 Task: Assign Issue Issue0000000042 to Sprint Sprint0000000025 in Scrum Project Project0000000009 in Jira. Assign Issue Issue0000000043 to Sprint Sprint0000000026 in Scrum Project Project0000000009 in Jira. Assign Issue Issue0000000044 to Sprint Sprint0000000026 in Scrum Project Project0000000009 in Jira. Assign Issue Issue0000000045 to Sprint Sprint0000000027 in Scrum Project Project0000000009 in Jira. Assign Issue Issue0000000046 to Sprint Sprint0000000028 in Scrum Project Project0000000010 in Jira
Action: Mouse moved to (528, 318)
Screenshot: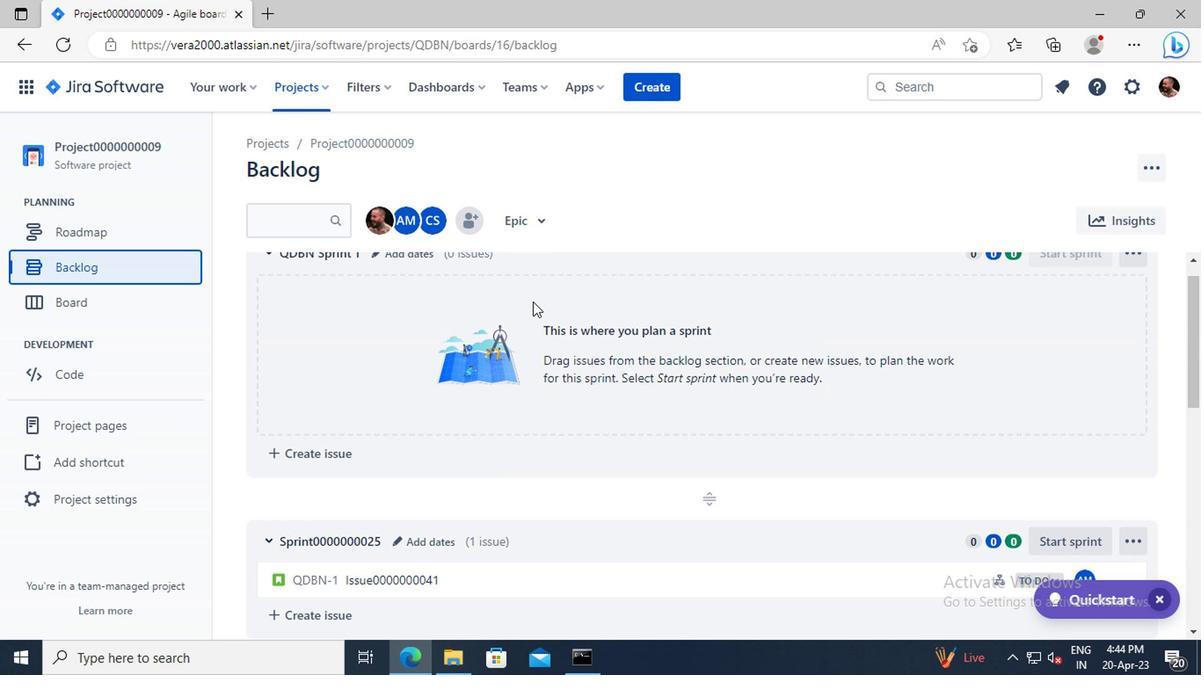 
Action: Mouse scrolled (528, 317) with delta (0, 0)
Screenshot: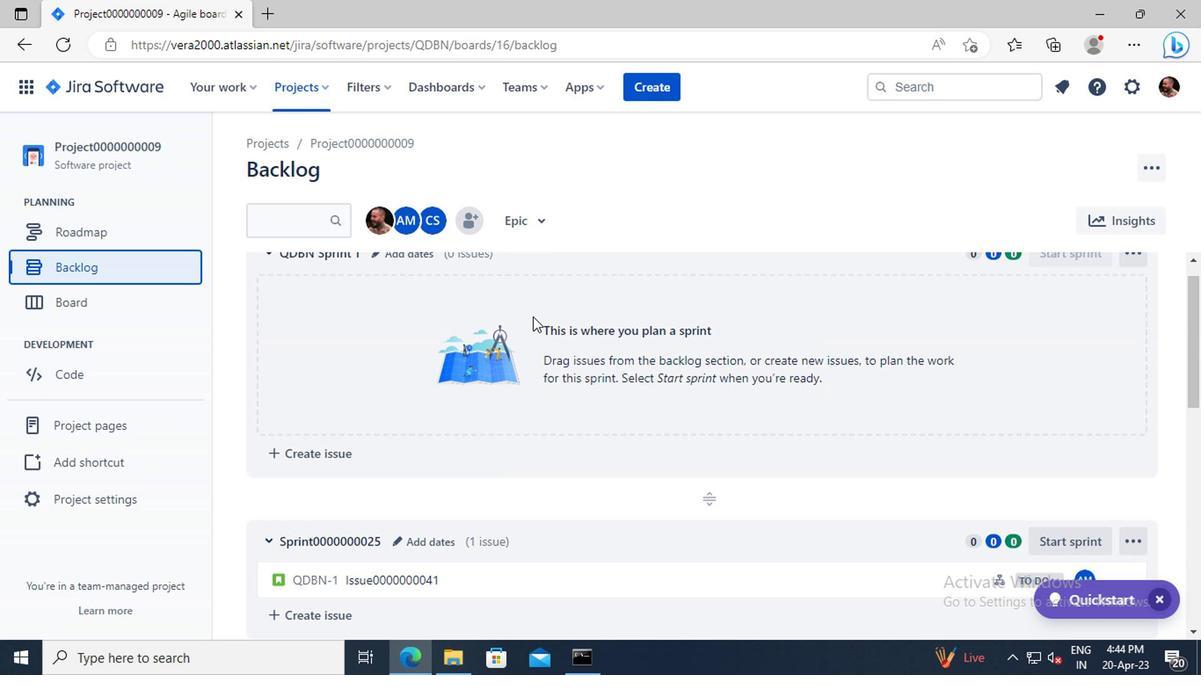 
Action: Mouse scrolled (528, 317) with delta (0, 0)
Screenshot: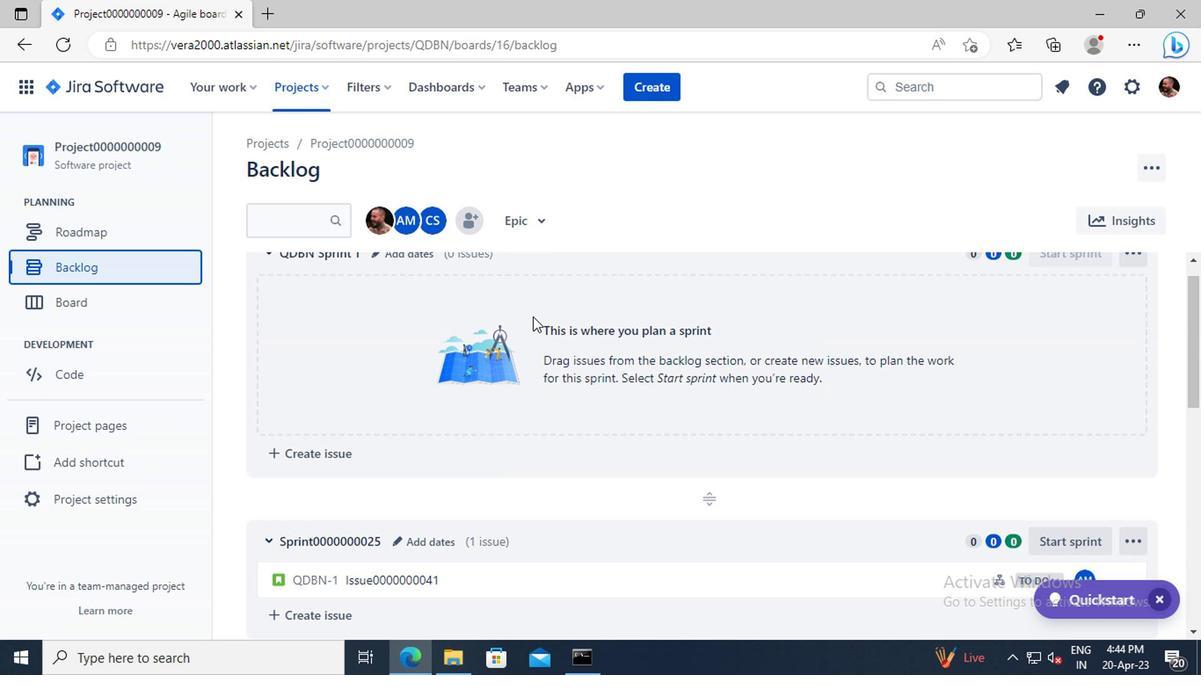 
Action: Mouse scrolled (528, 317) with delta (0, 0)
Screenshot: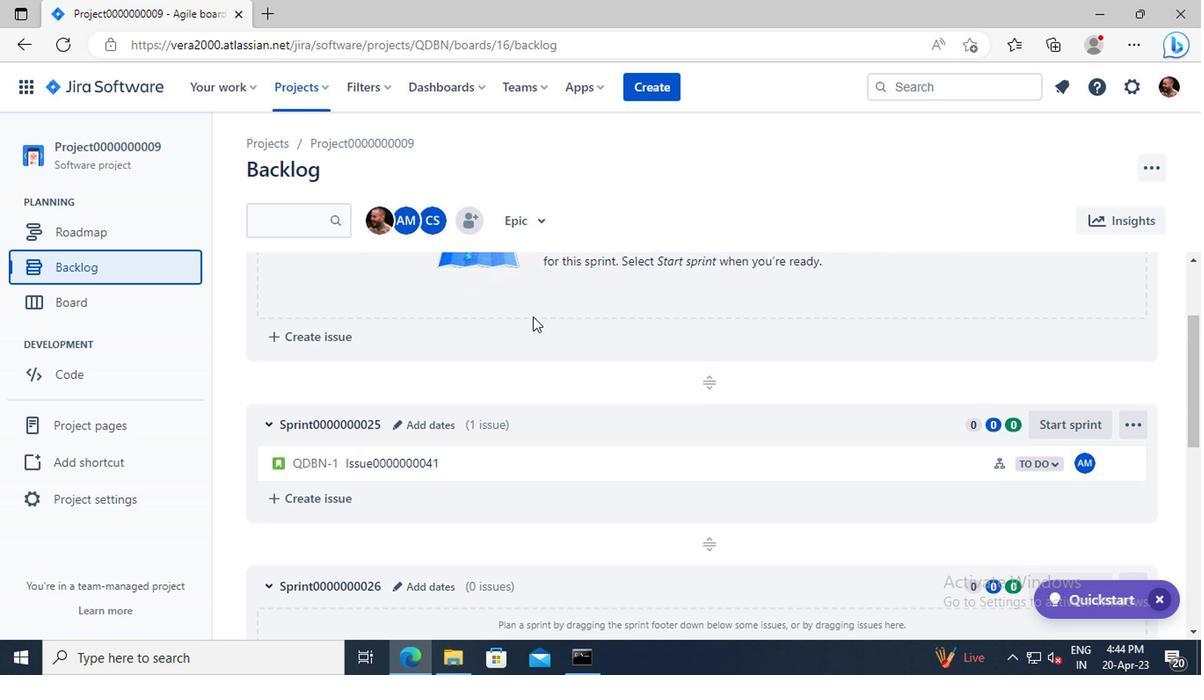 
Action: Mouse scrolled (528, 317) with delta (0, 0)
Screenshot: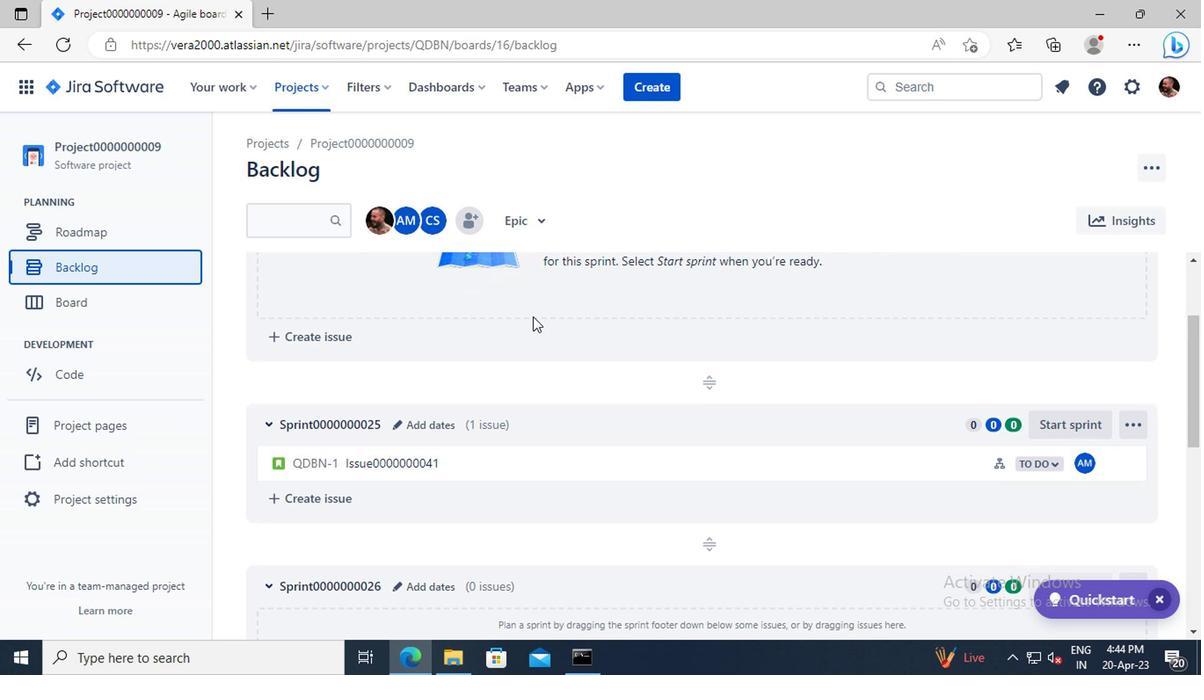 
Action: Mouse scrolled (528, 317) with delta (0, 0)
Screenshot: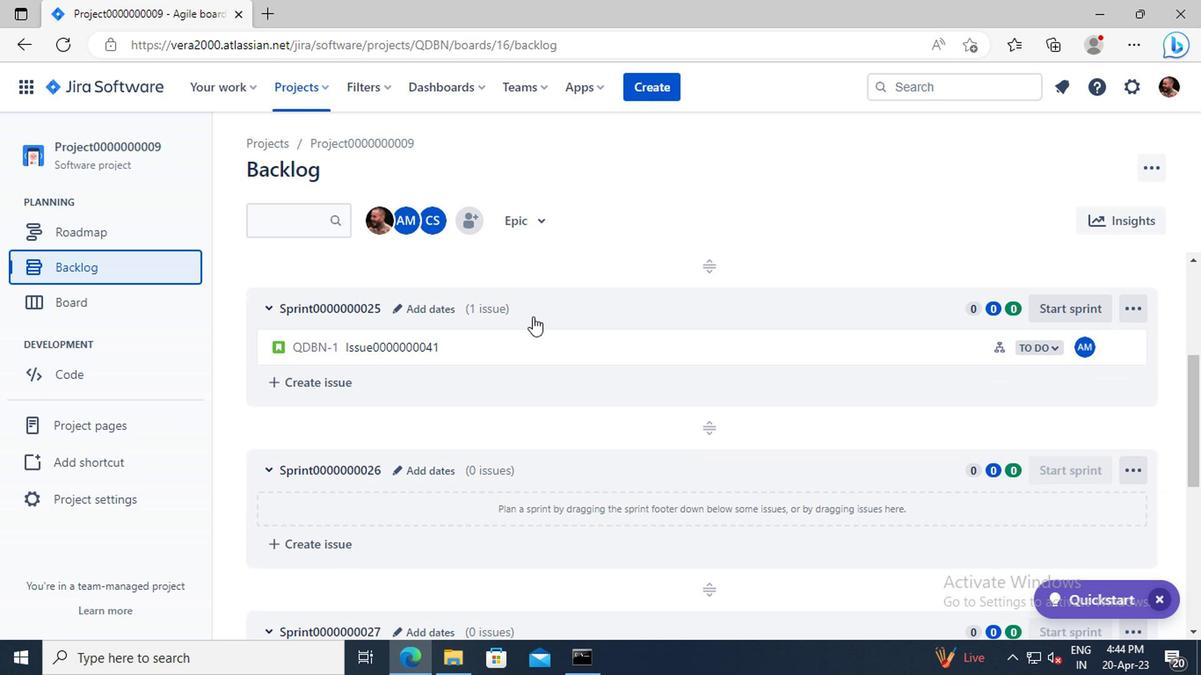 
Action: Mouse scrolled (528, 317) with delta (0, 0)
Screenshot: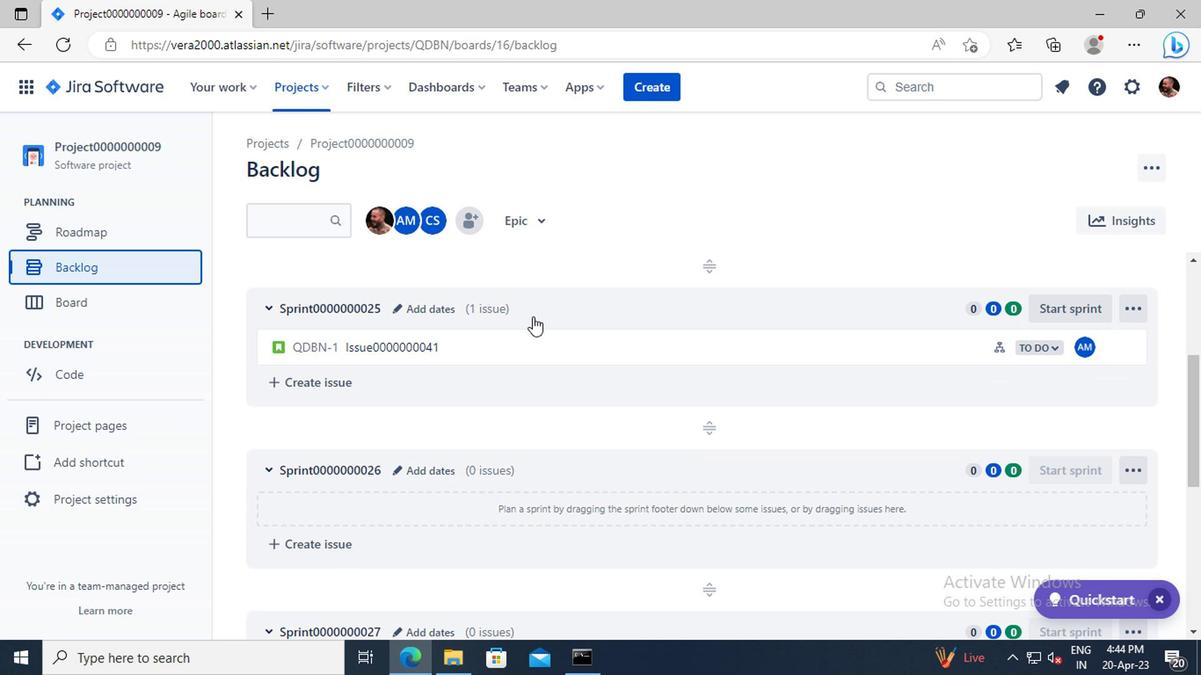 
Action: Mouse scrolled (528, 317) with delta (0, 0)
Screenshot: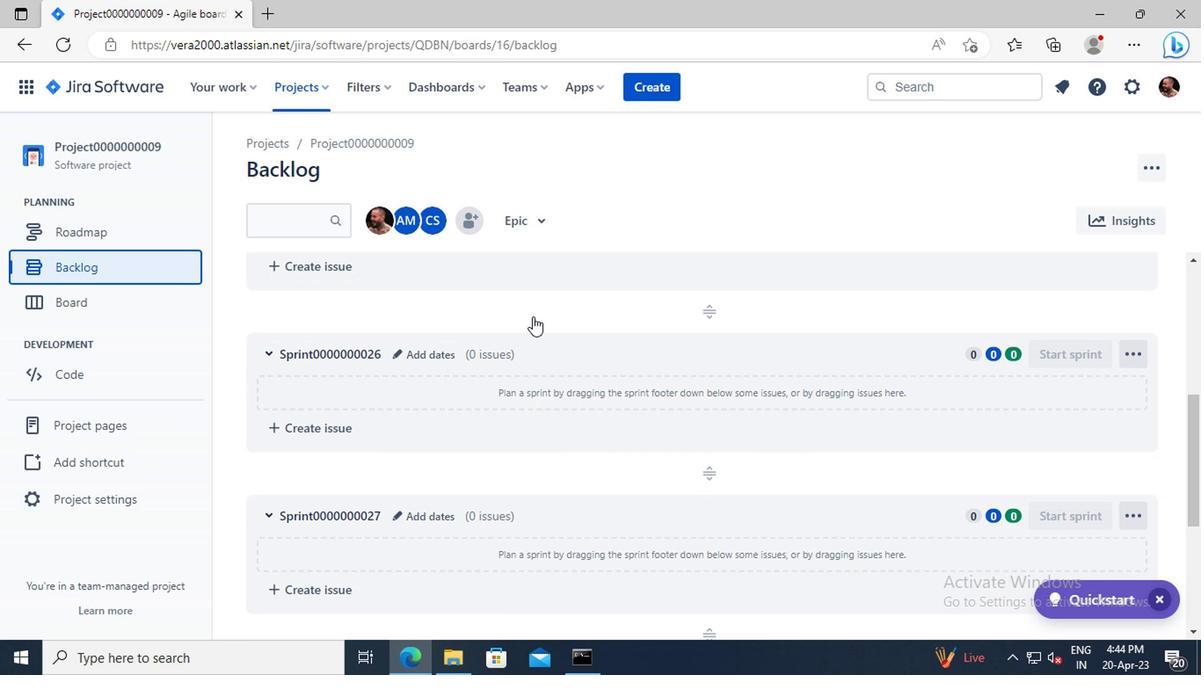 
Action: Mouse scrolled (528, 317) with delta (0, 0)
Screenshot: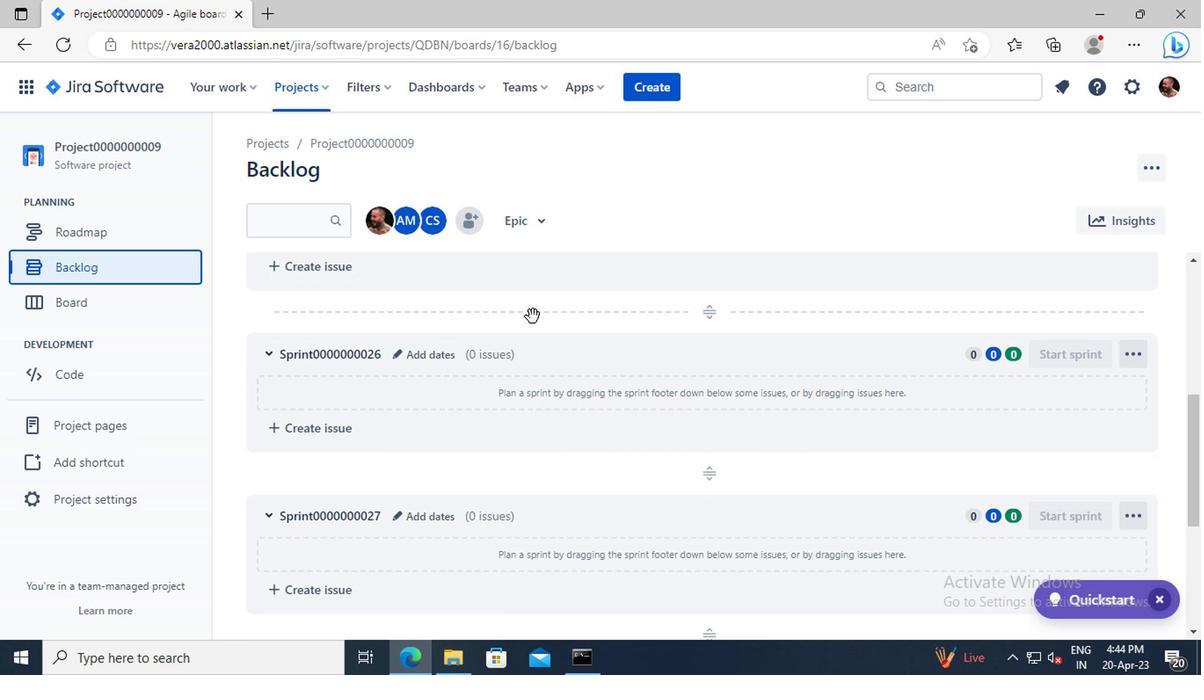 
Action: Mouse scrolled (528, 317) with delta (0, 0)
Screenshot: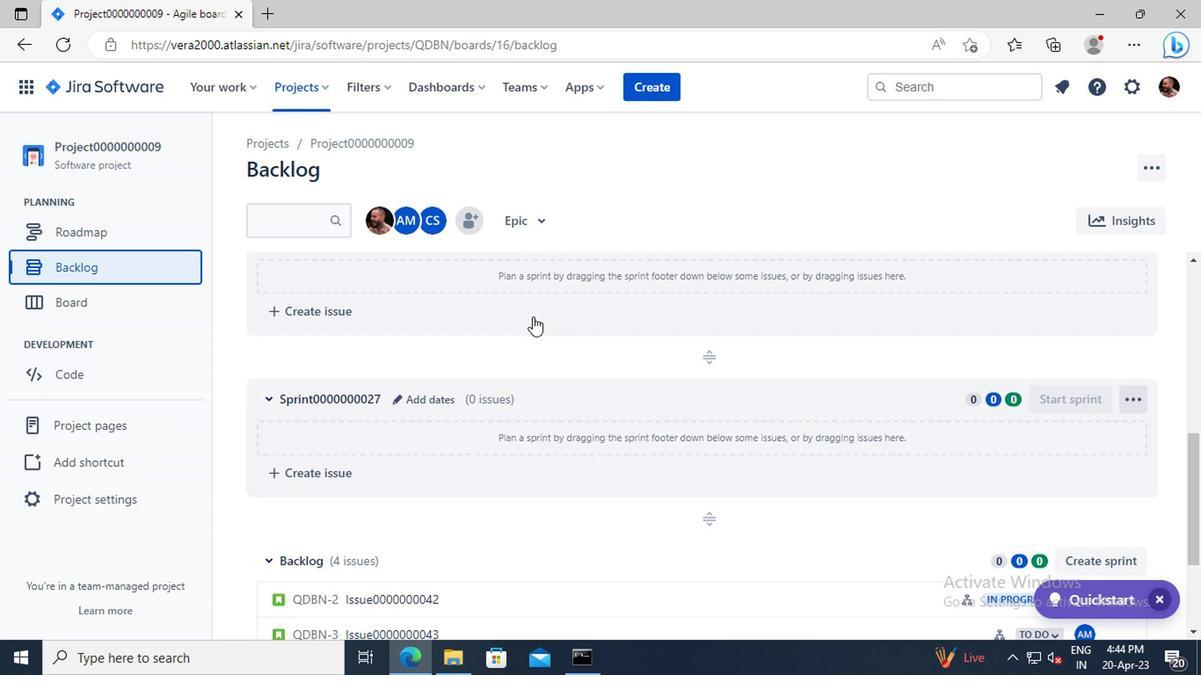 
Action: Mouse scrolled (528, 317) with delta (0, 0)
Screenshot: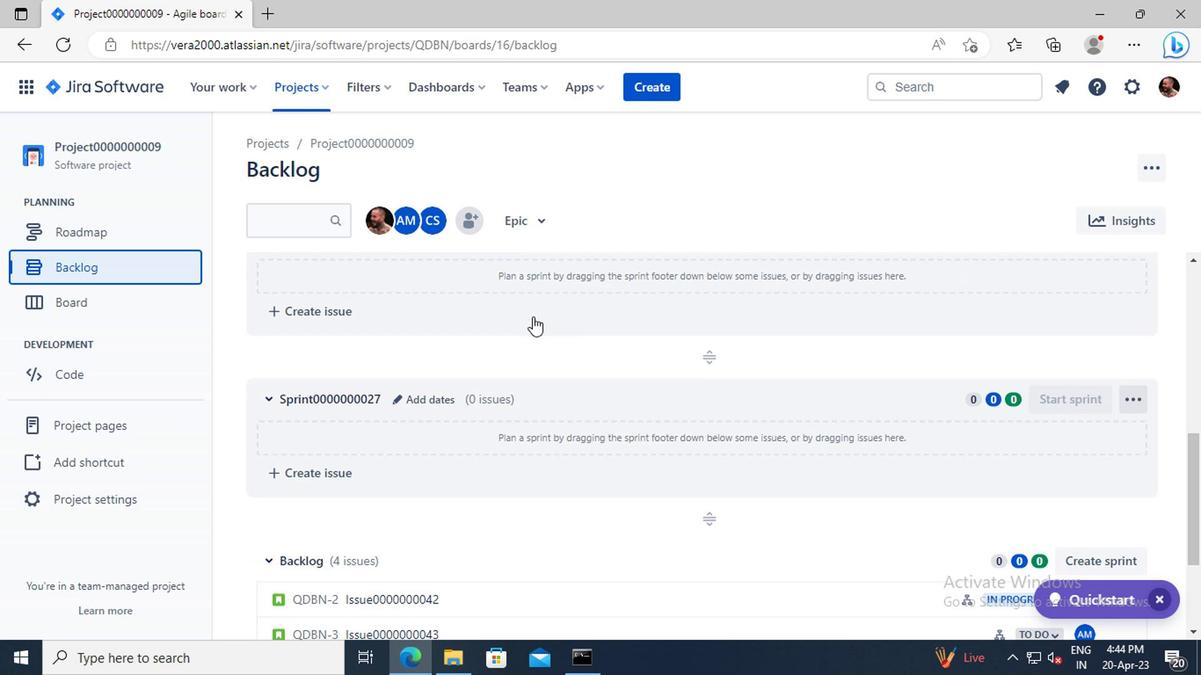 
Action: Mouse scrolled (528, 317) with delta (0, 0)
Screenshot: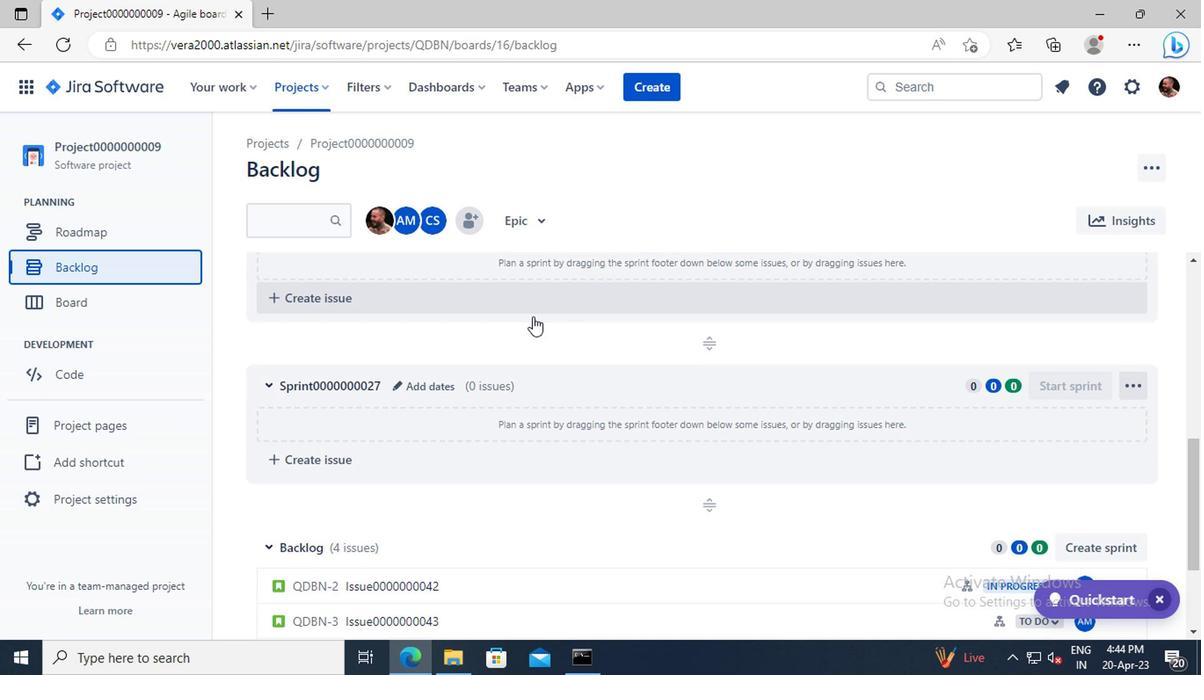 
Action: Mouse moved to (1107, 424)
Screenshot: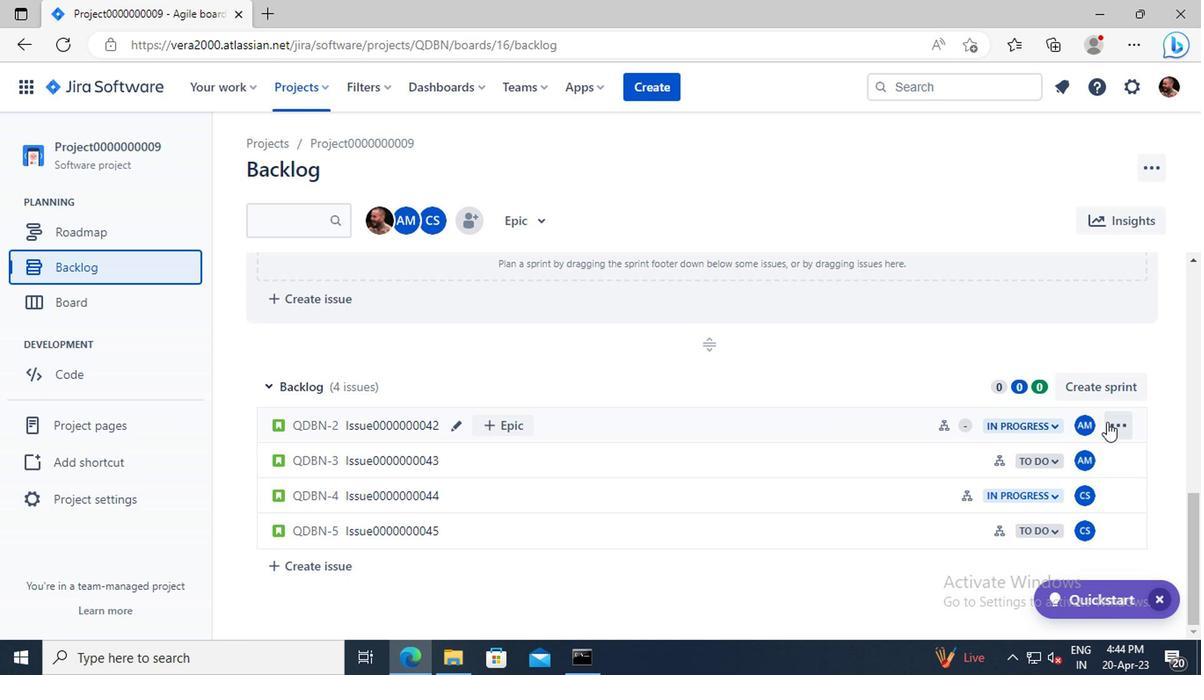 
Action: Mouse pressed left at (1107, 424)
Screenshot: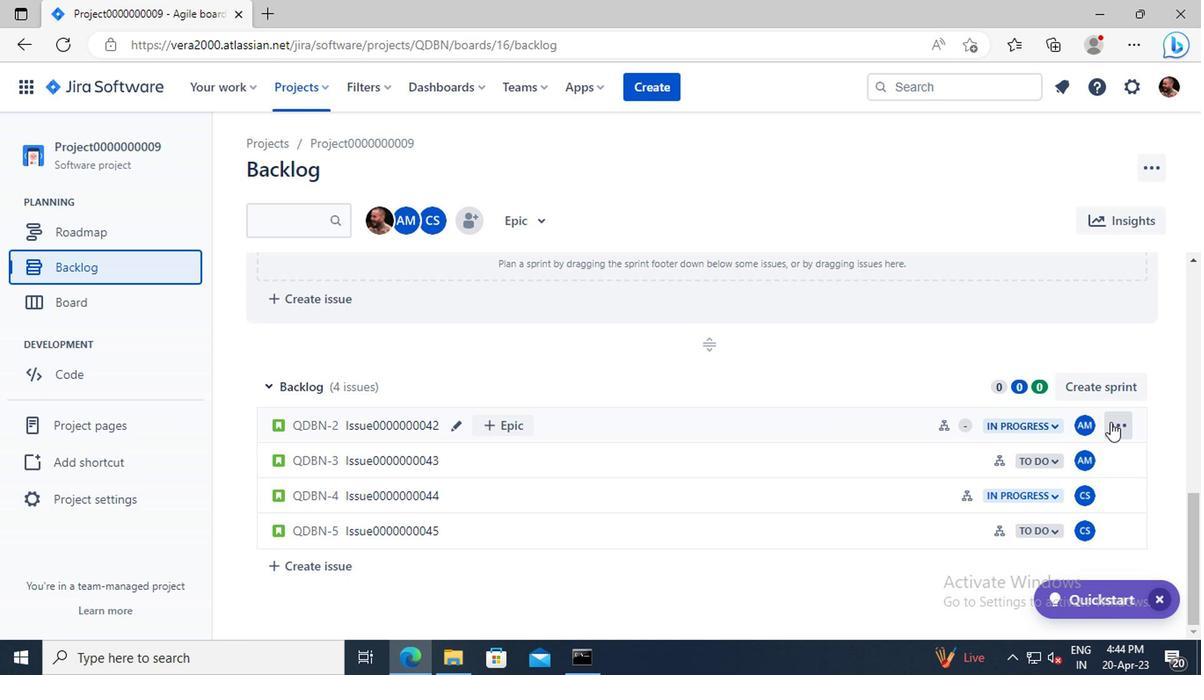 
Action: Mouse moved to (1070, 330)
Screenshot: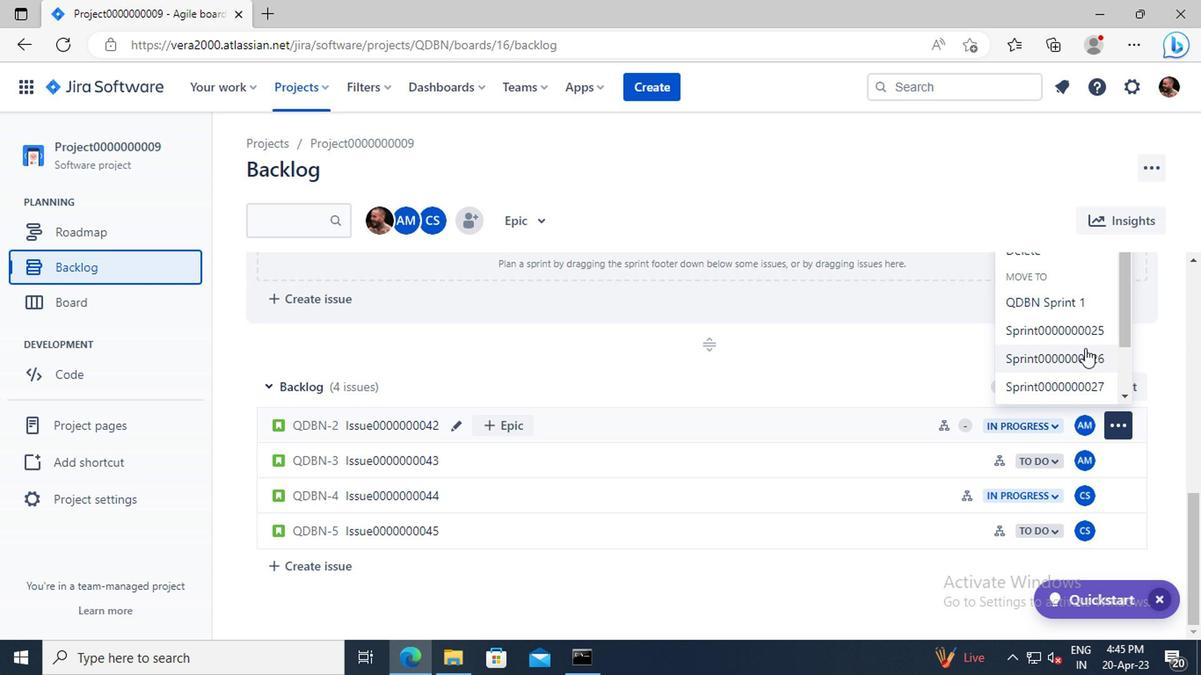 
Action: Mouse pressed left at (1070, 330)
Screenshot: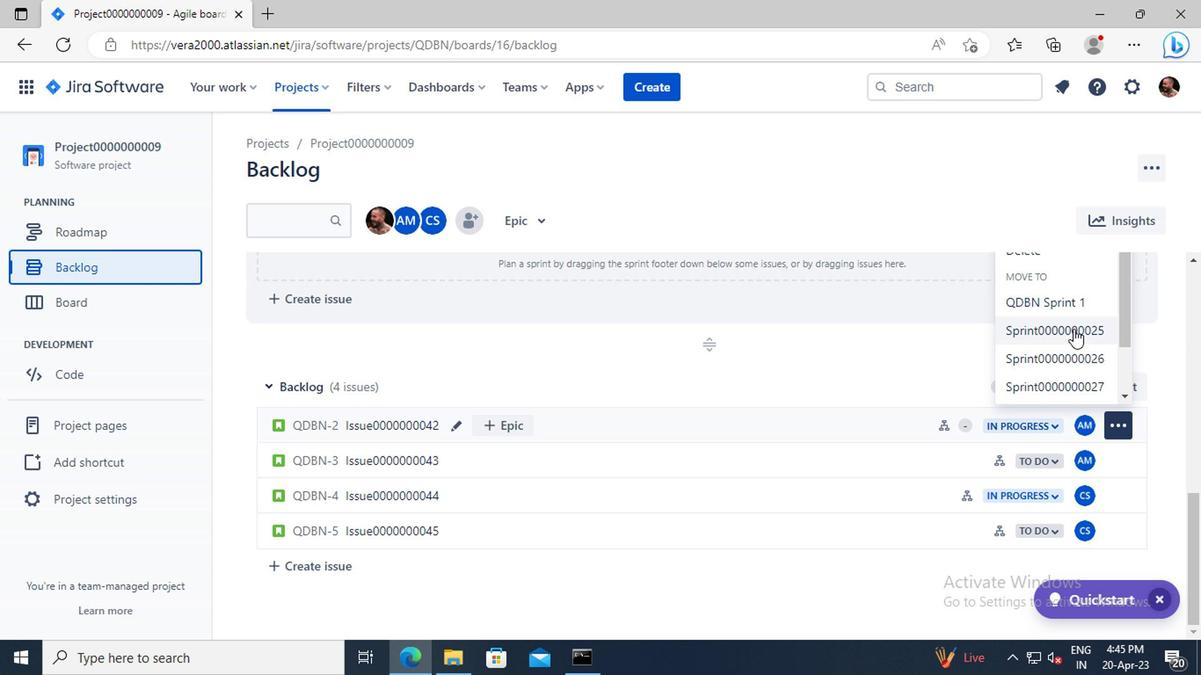 
Action: Mouse moved to (1120, 462)
Screenshot: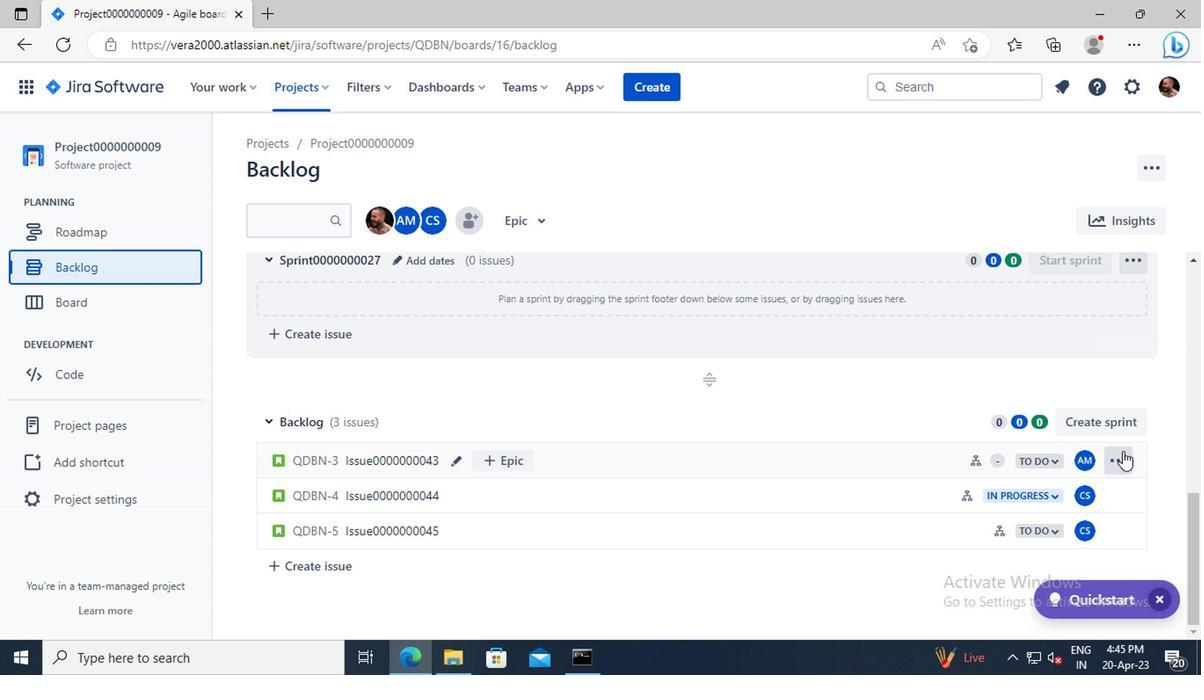 
Action: Mouse pressed left at (1120, 462)
Screenshot: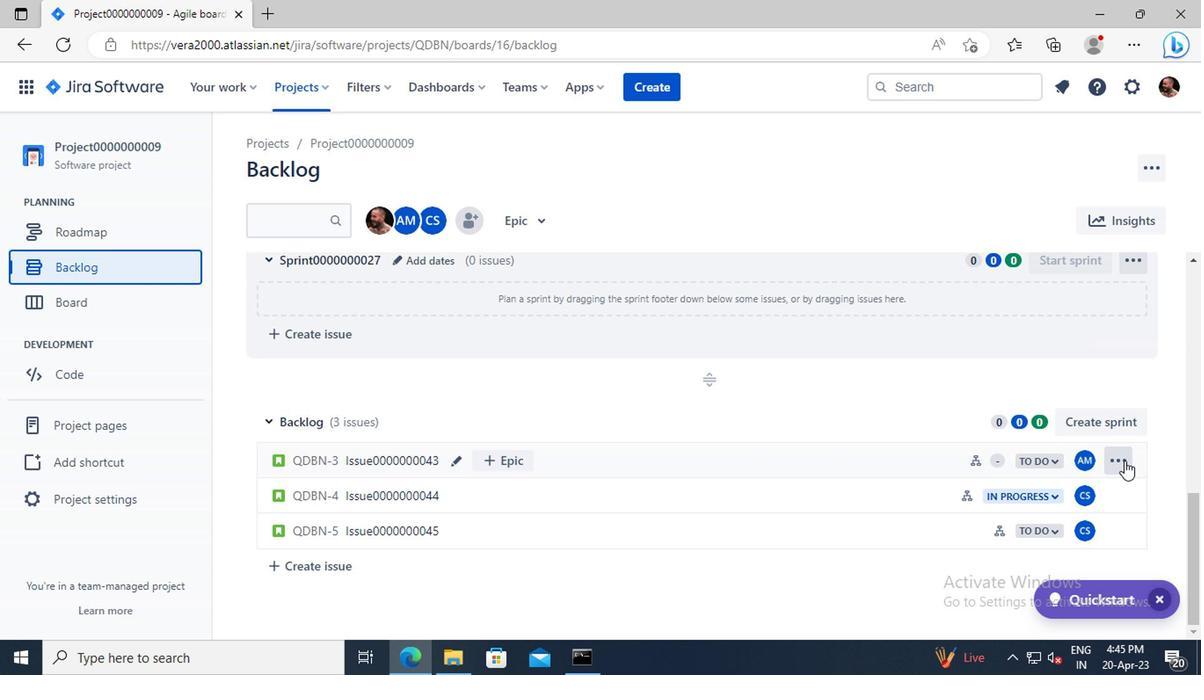
Action: Mouse moved to (1063, 395)
Screenshot: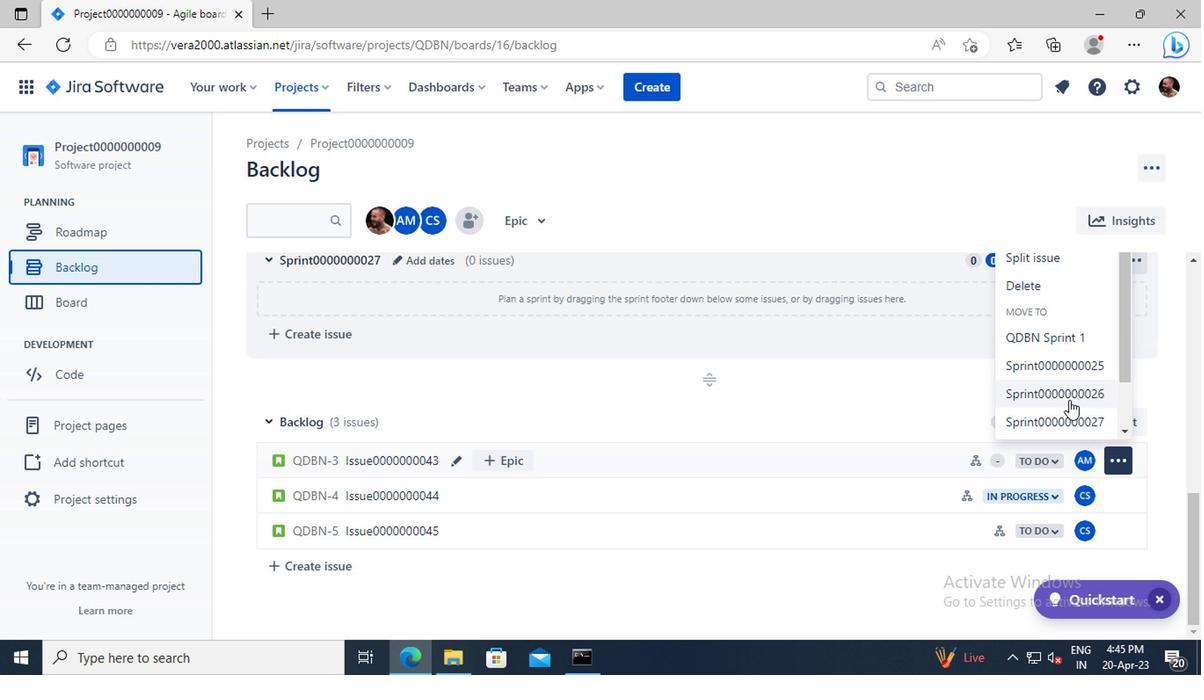 
Action: Mouse pressed left at (1063, 395)
Screenshot: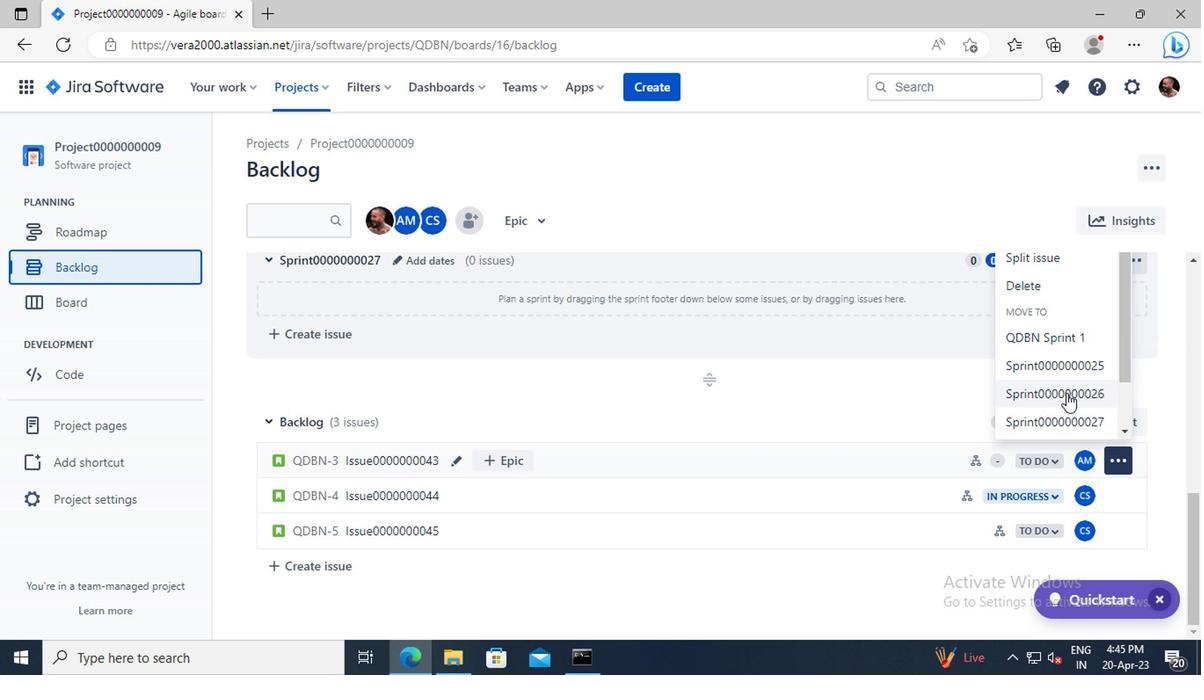 
Action: Mouse moved to (1117, 489)
Screenshot: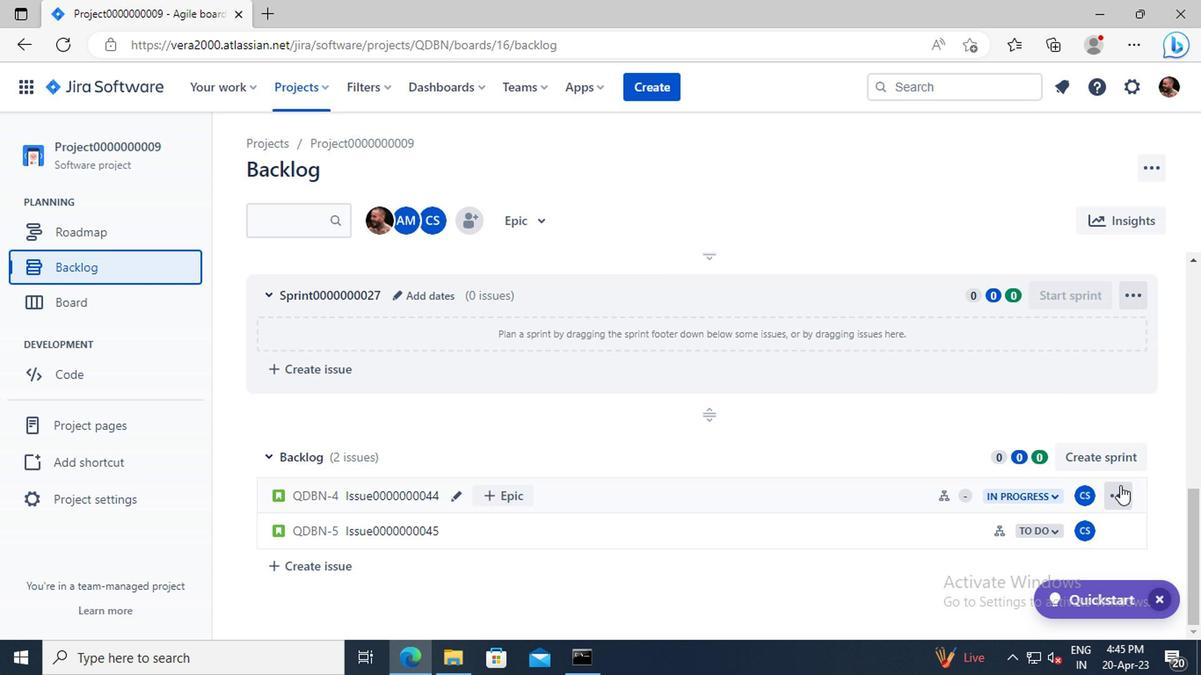 
Action: Mouse pressed left at (1117, 489)
Screenshot: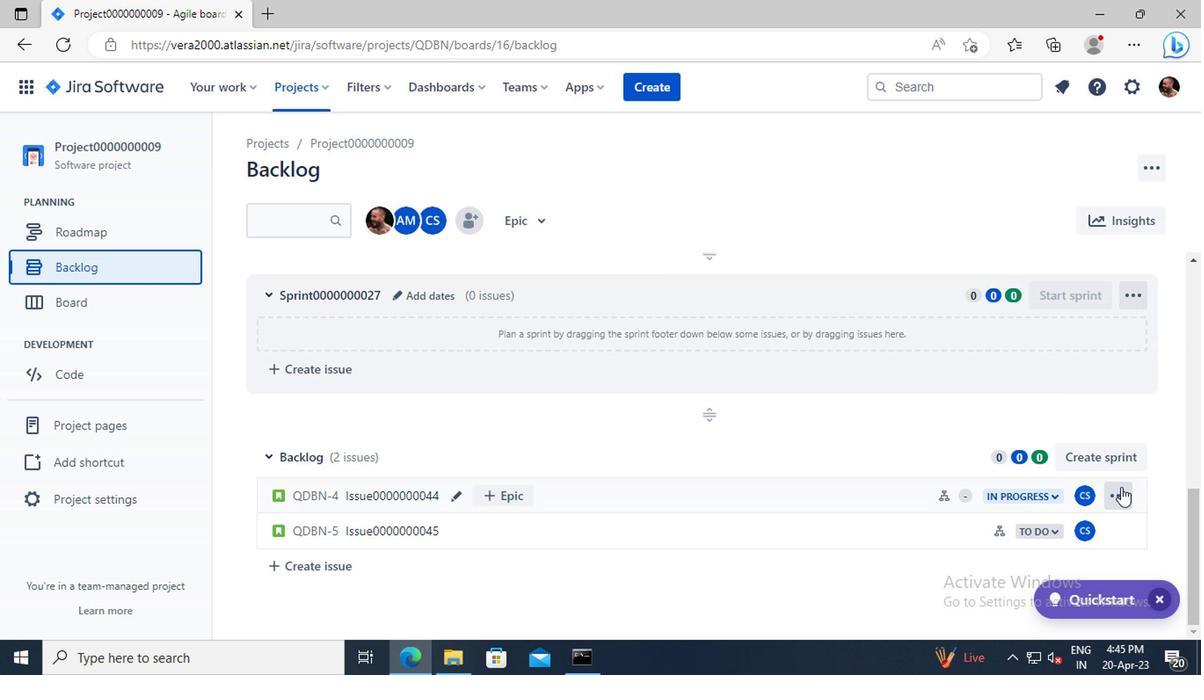
Action: Mouse moved to (1079, 428)
Screenshot: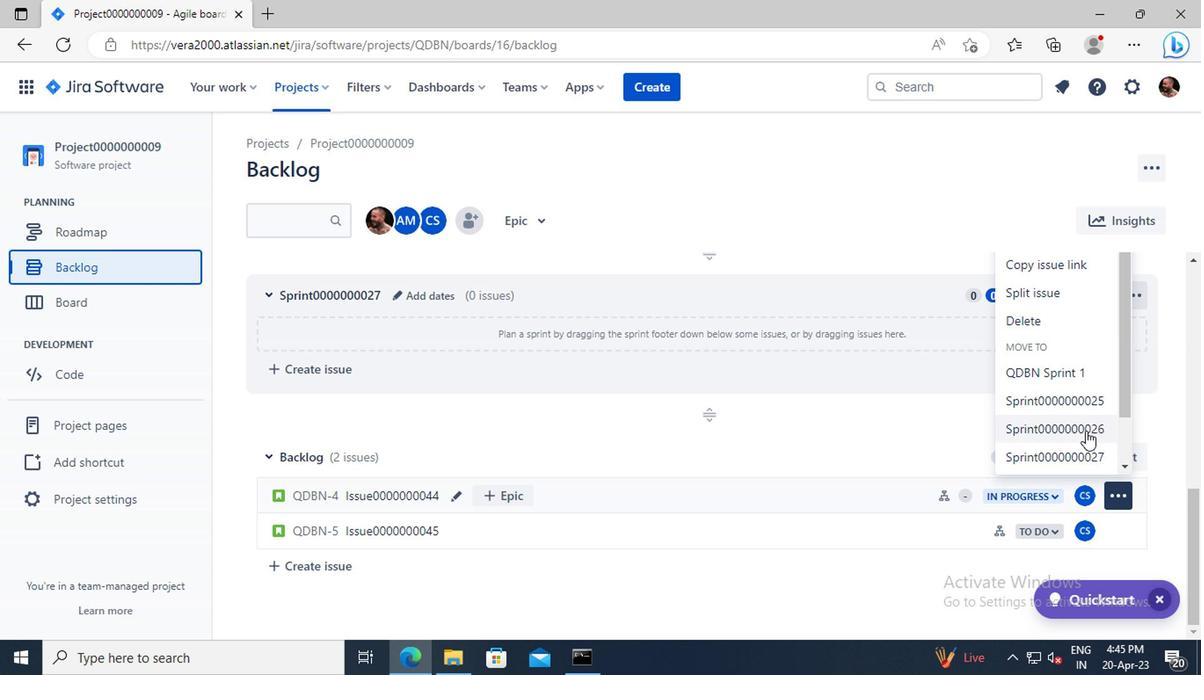 
Action: Mouse pressed left at (1079, 428)
Screenshot: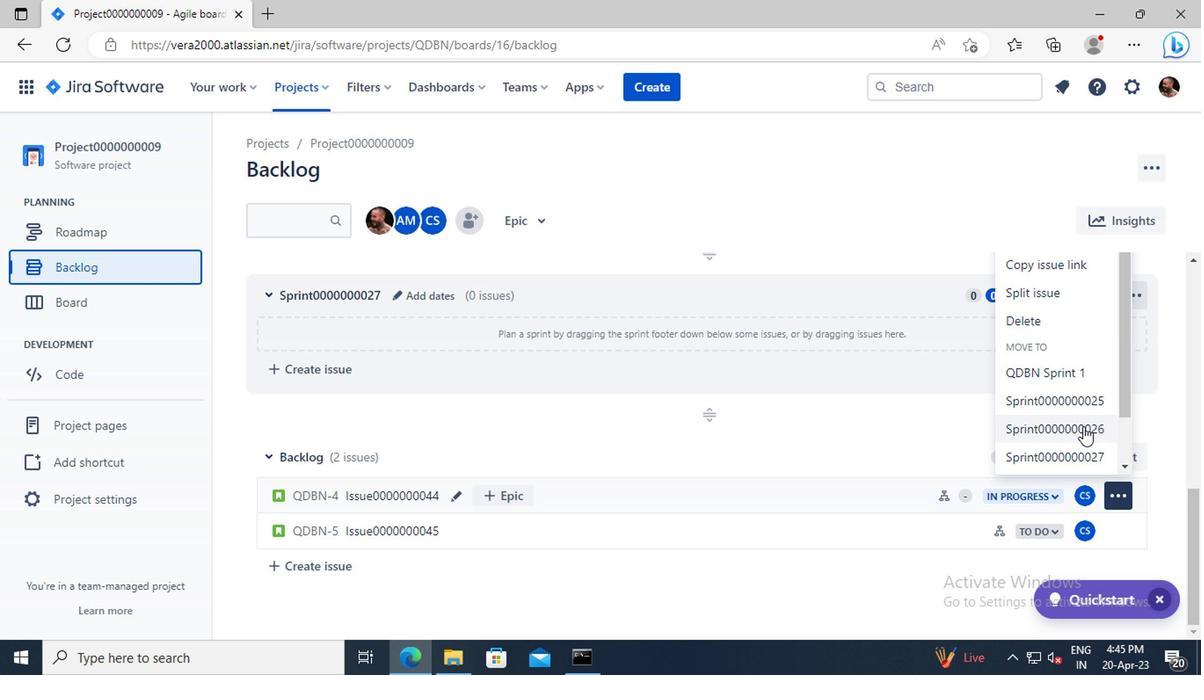 
Action: Mouse moved to (1112, 531)
Screenshot: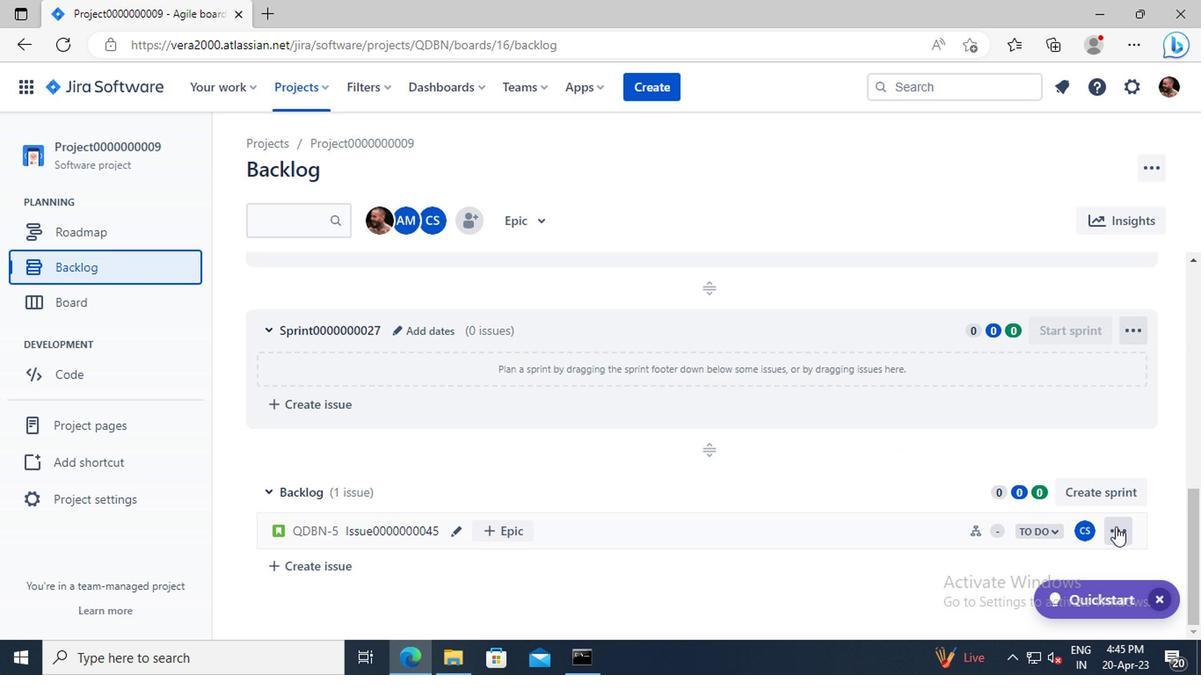 
Action: Mouse pressed left at (1112, 531)
Screenshot: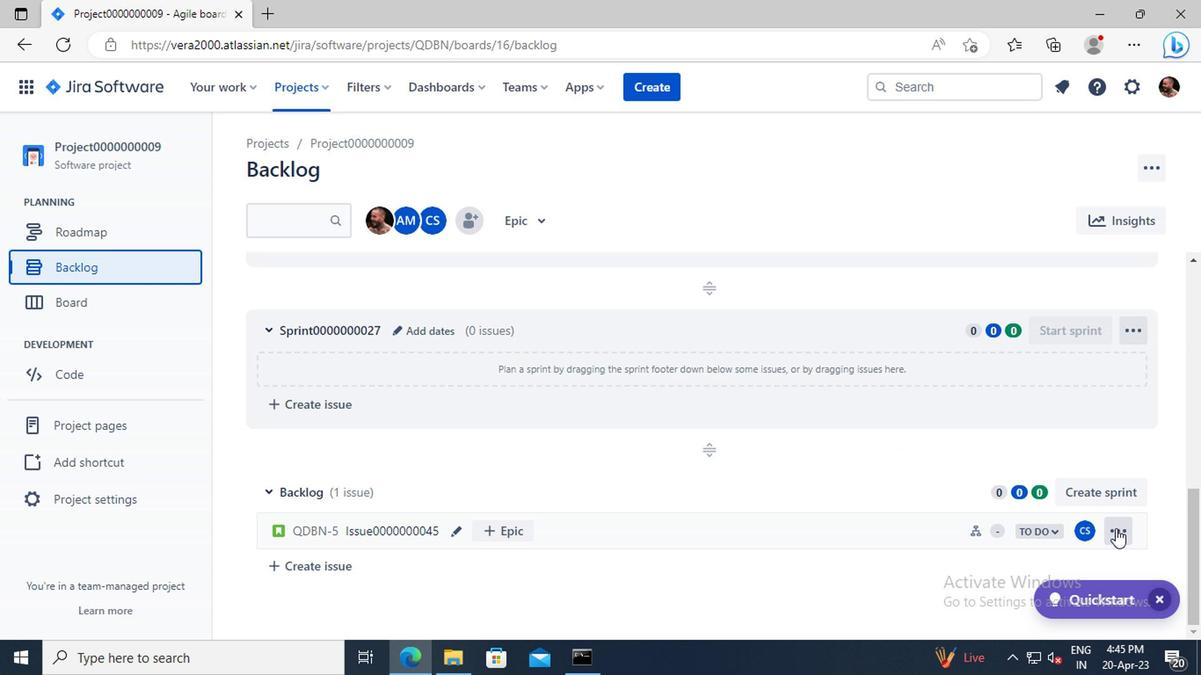 
Action: Mouse moved to (1044, 492)
Screenshot: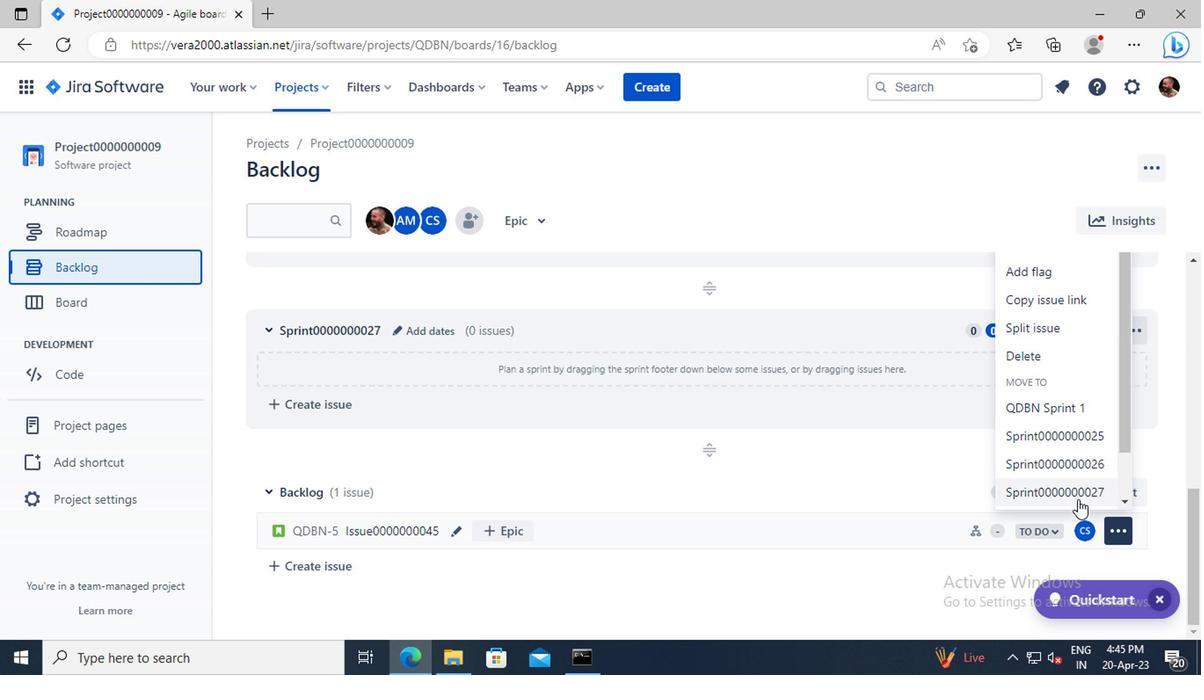 
Action: Mouse pressed left at (1044, 492)
Screenshot: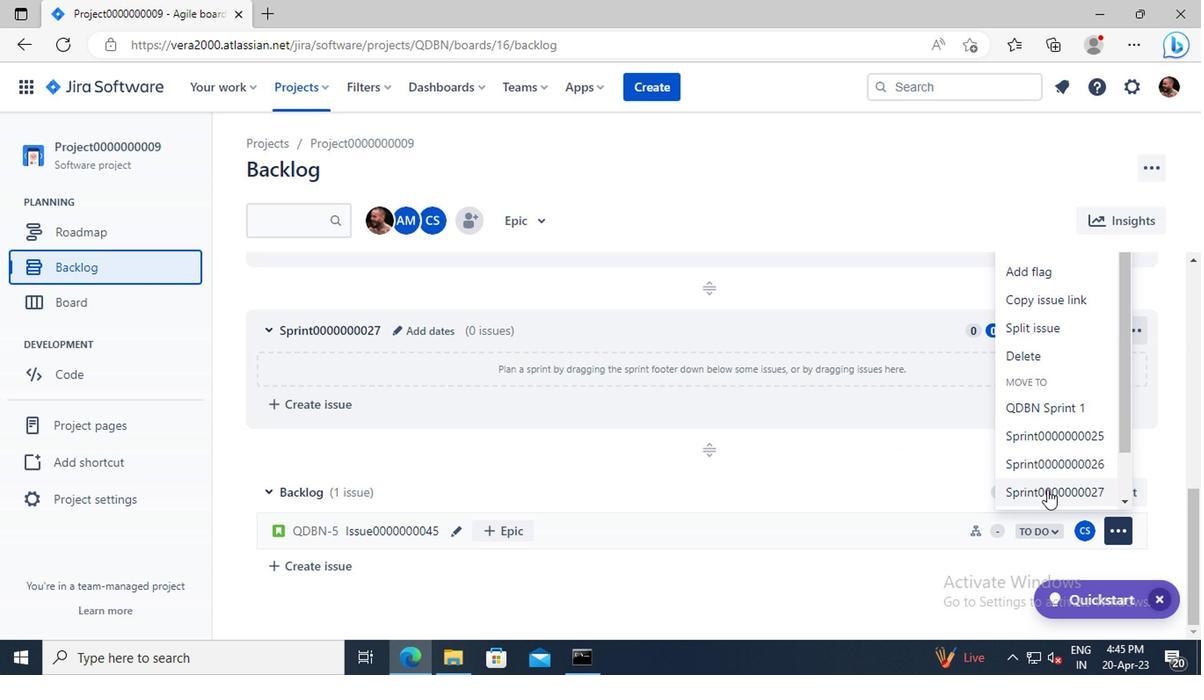 
Action: Mouse moved to (310, 91)
Screenshot: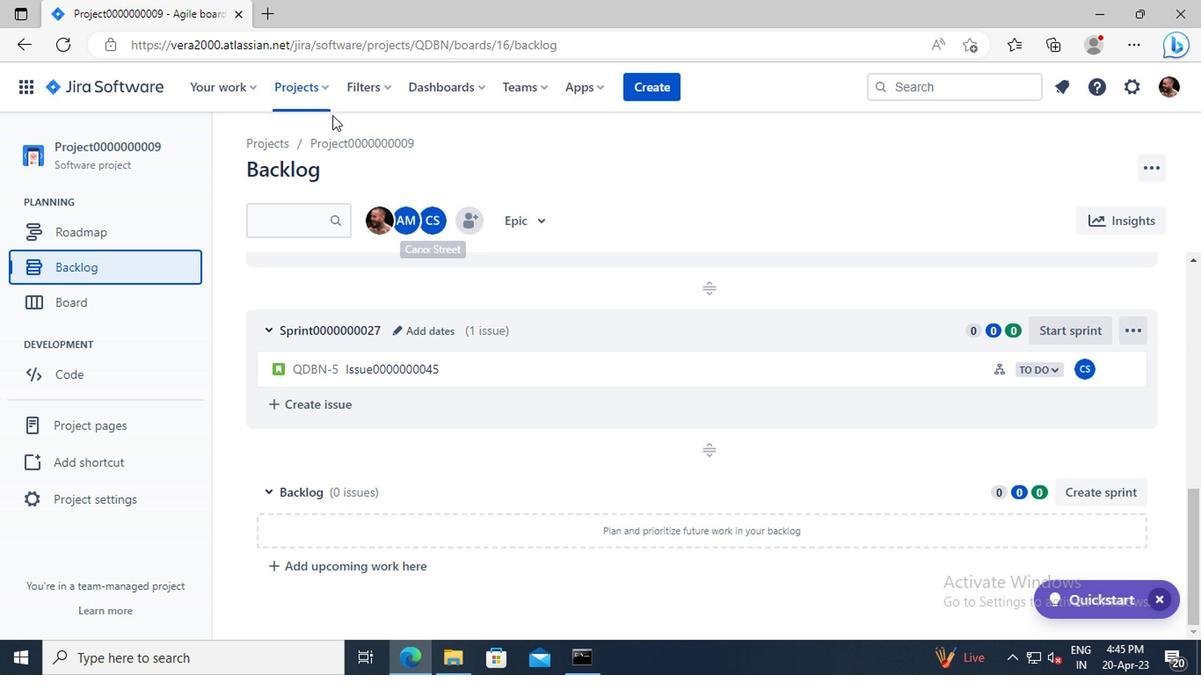 
Action: Mouse pressed left at (310, 91)
Screenshot: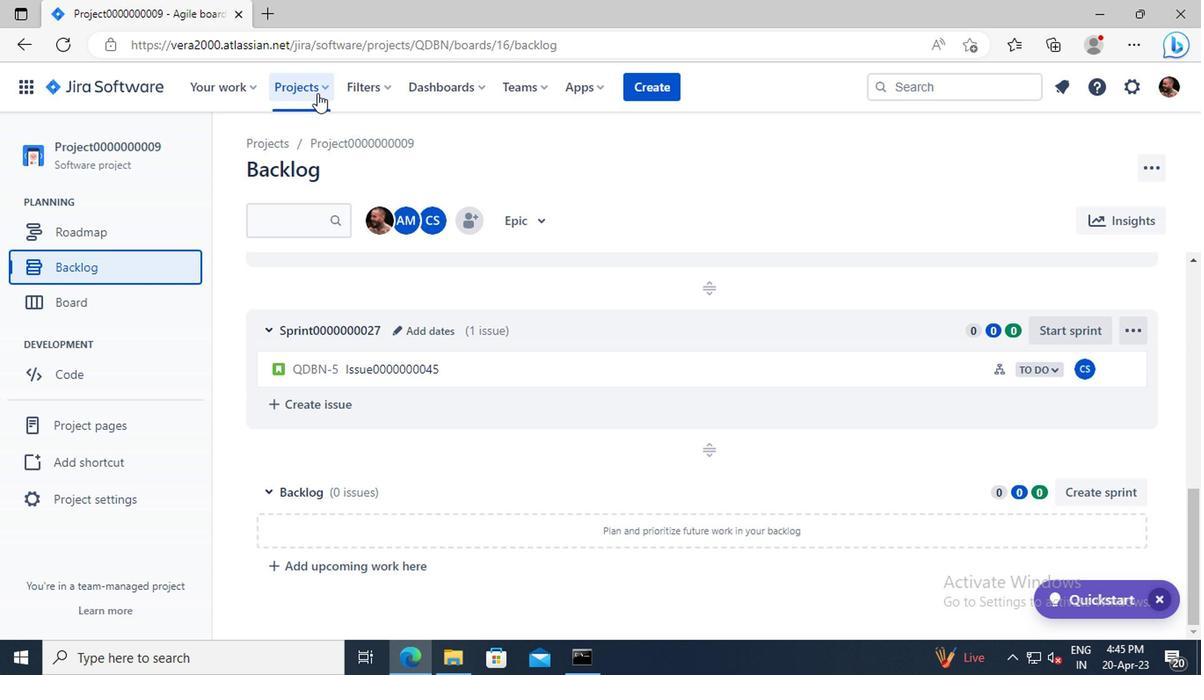 
Action: Mouse moved to (382, 208)
Screenshot: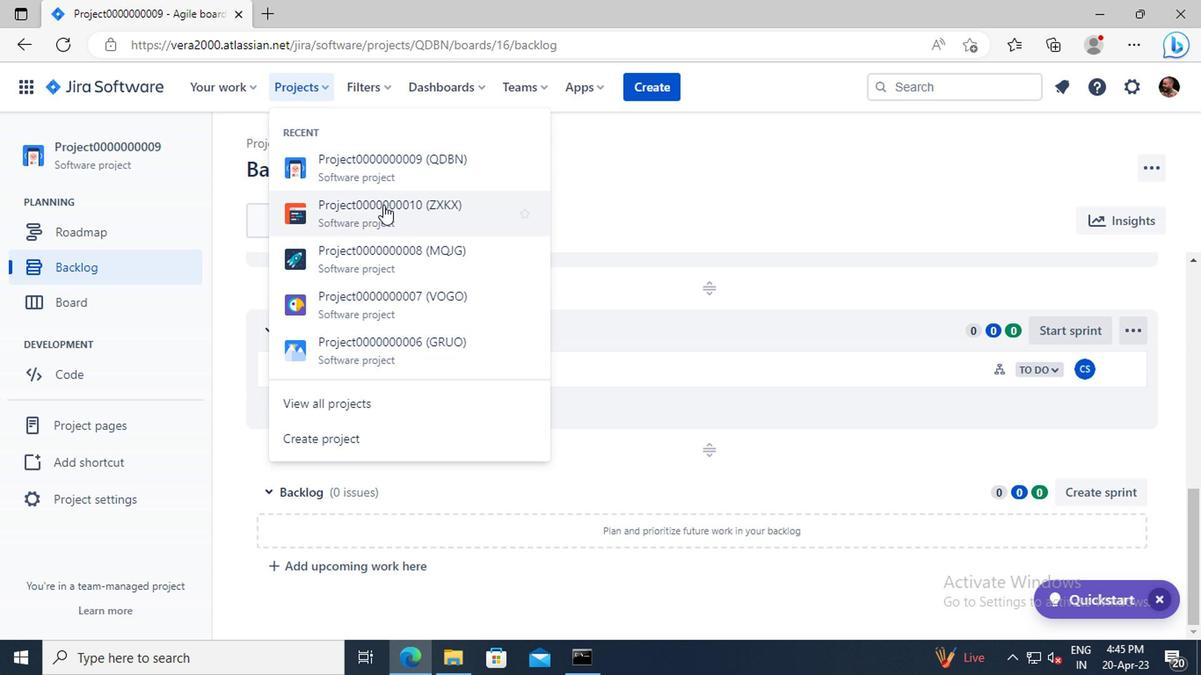 
Action: Mouse pressed left at (382, 208)
Screenshot: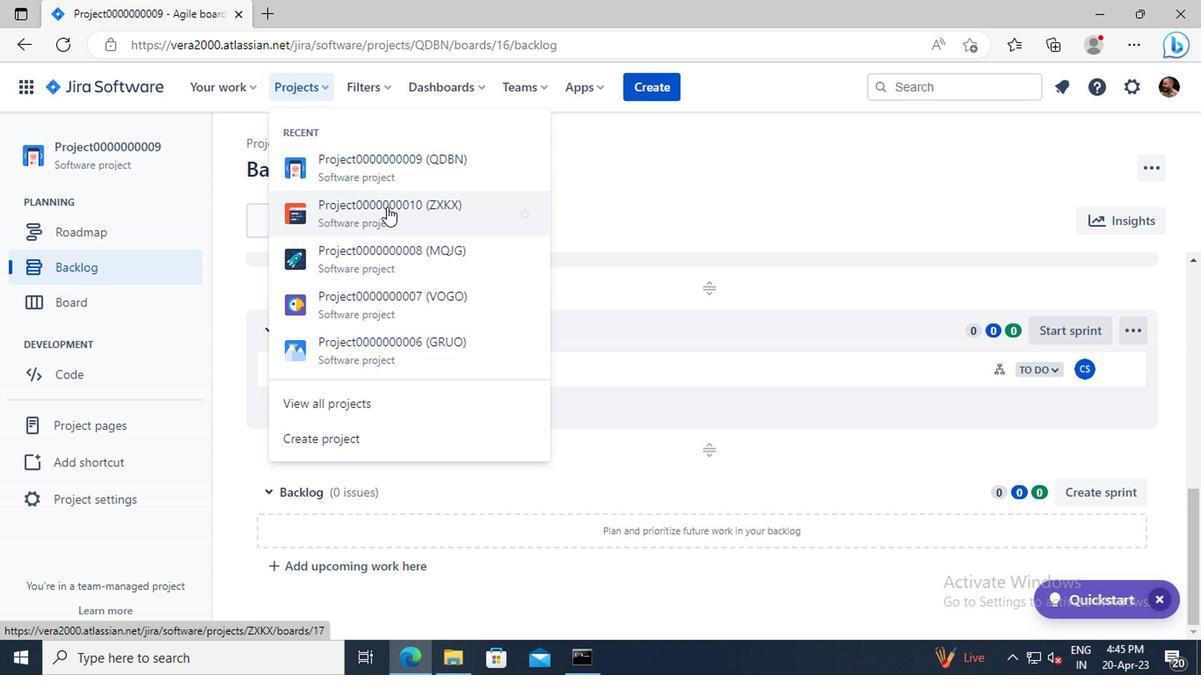 
Action: Mouse moved to (121, 266)
Screenshot: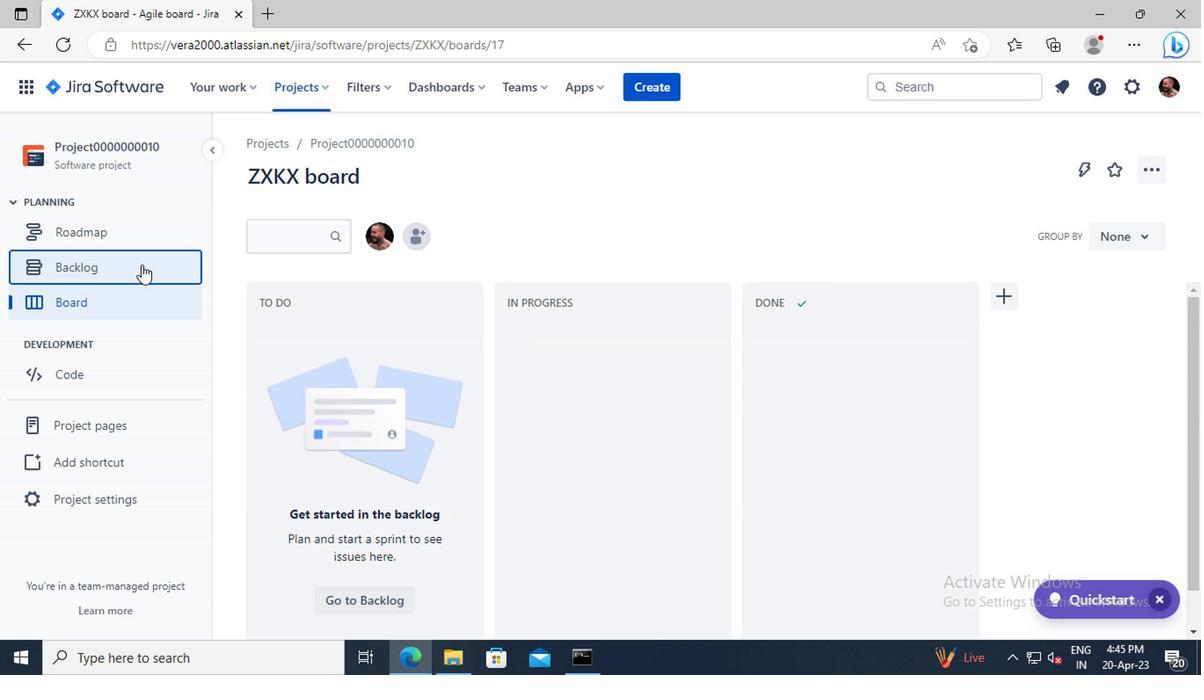 
Action: Mouse pressed left at (121, 266)
Screenshot: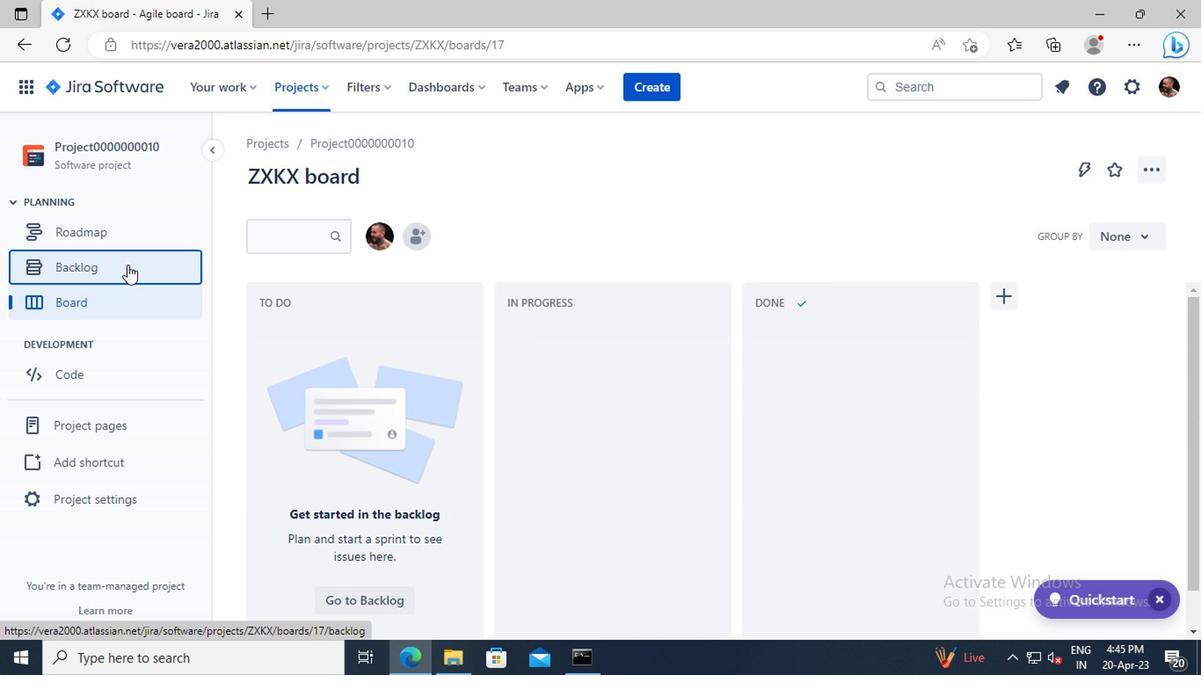 
Action: Mouse moved to (384, 339)
Screenshot: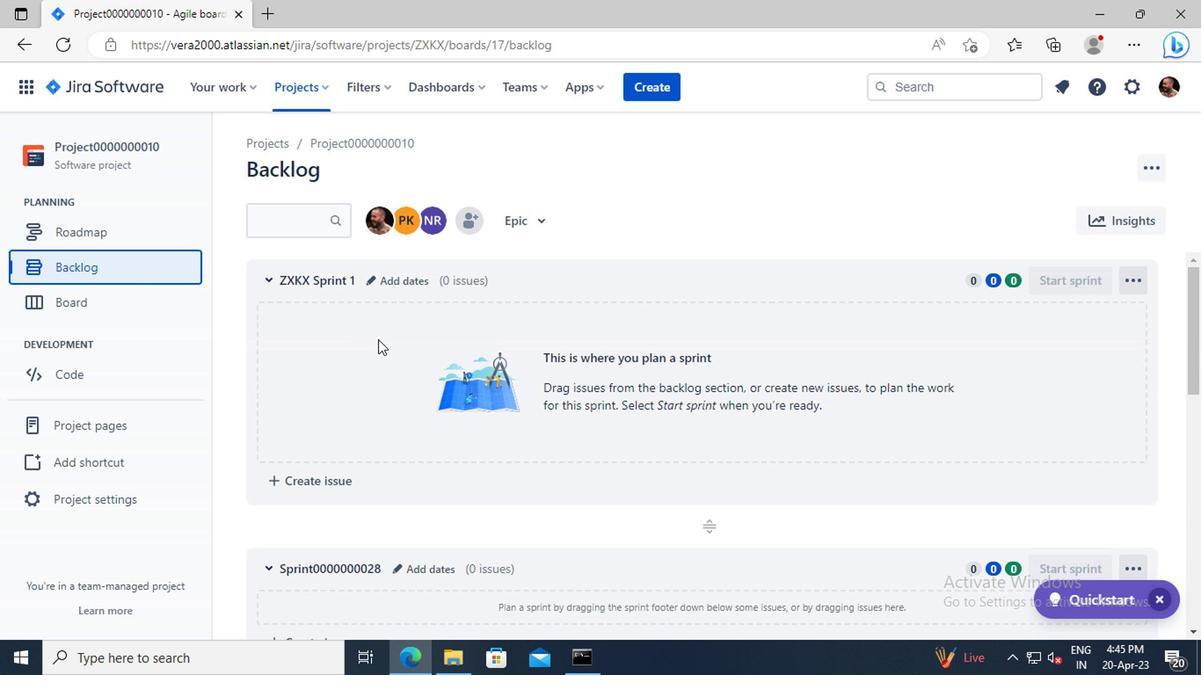 
Action: Mouse scrolled (384, 339) with delta (0, 0)
Screenshot: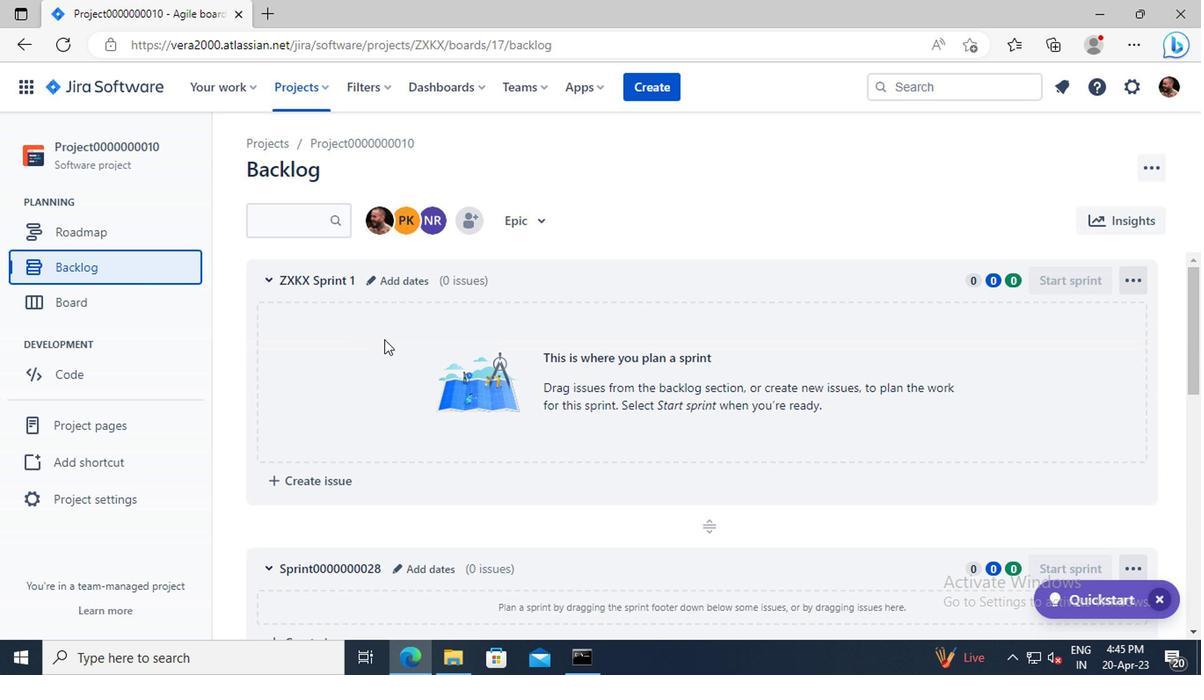 
Action: Mouse scrolled (384, 339) with delta (0, 0)
Screenshot: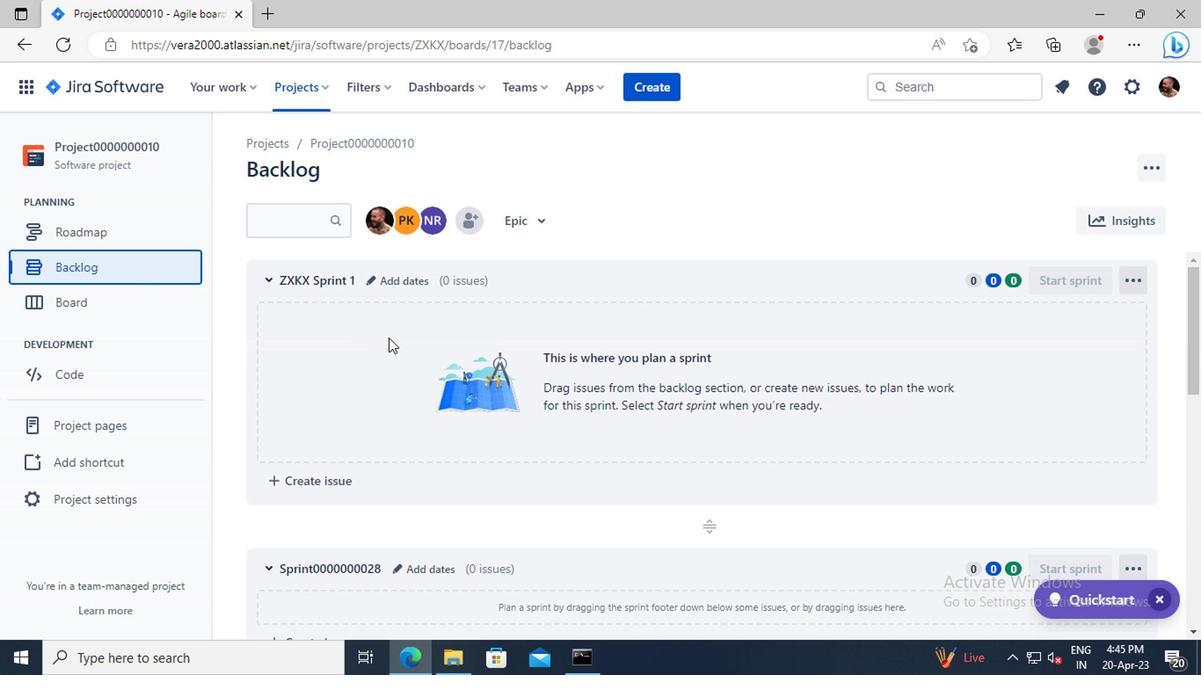 
Action: Mouse scrolled (384, 339) with delta (0, 0)
Screenshot: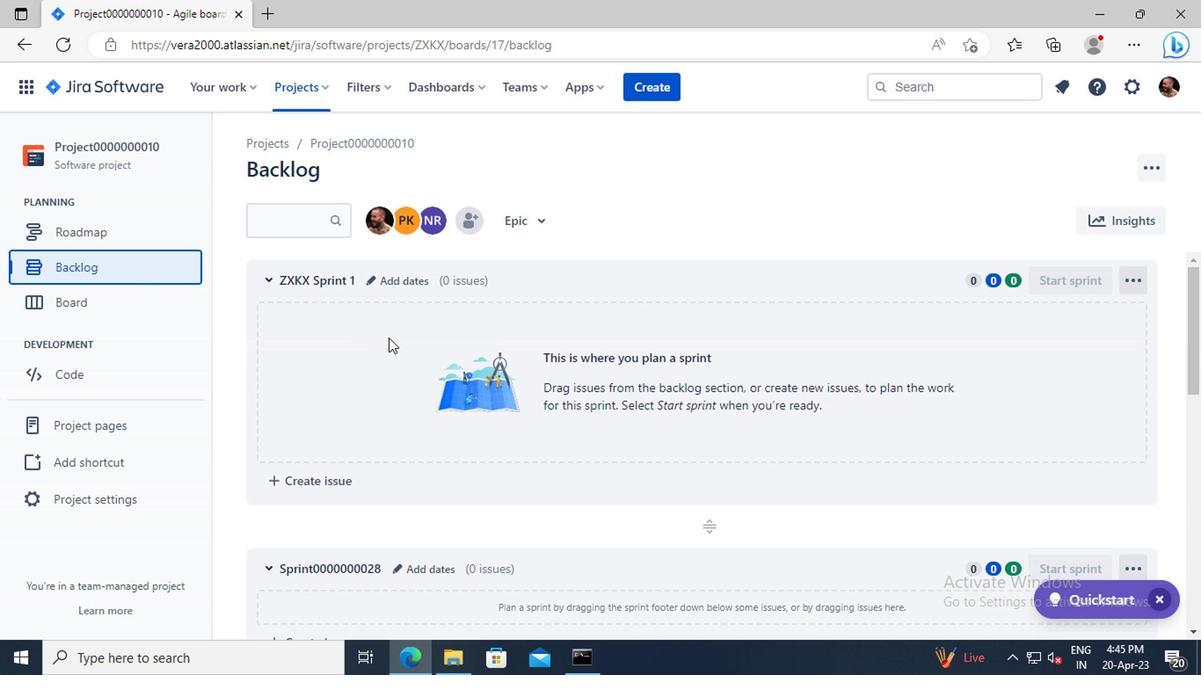 
Action: Mouse scrolled (384, 339) with delta (0, 0)
Screenshot: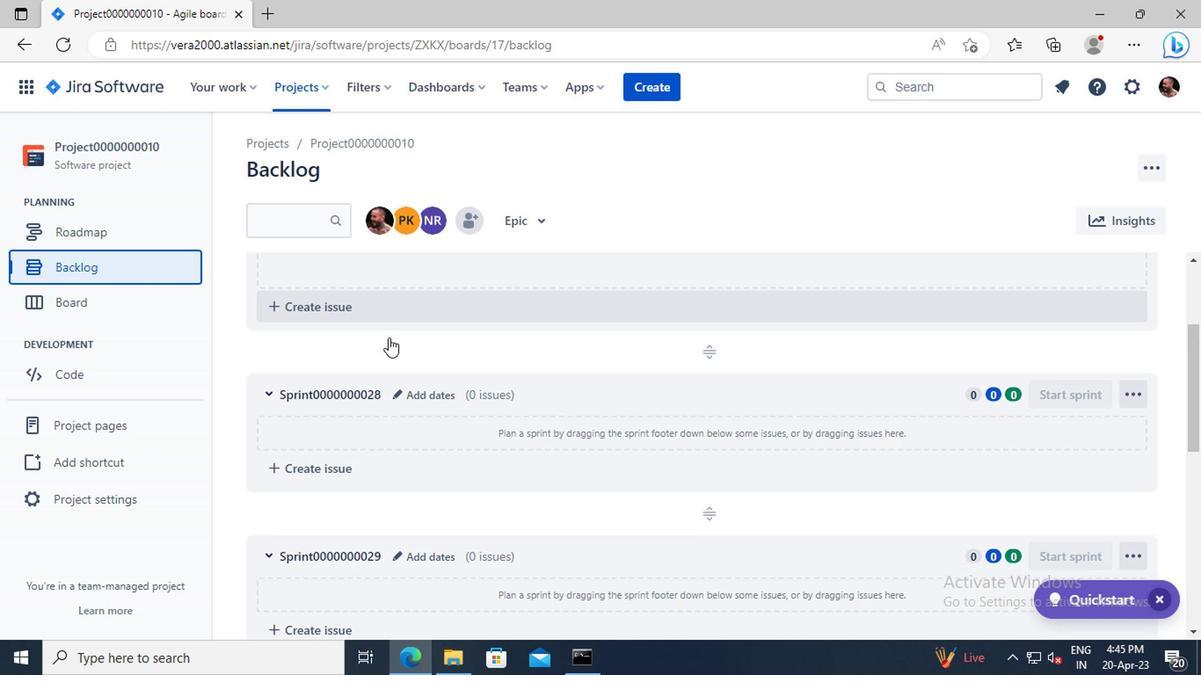 
Action: Mouse scrolled (384, 339) with delta (0, 0)
Screenshot: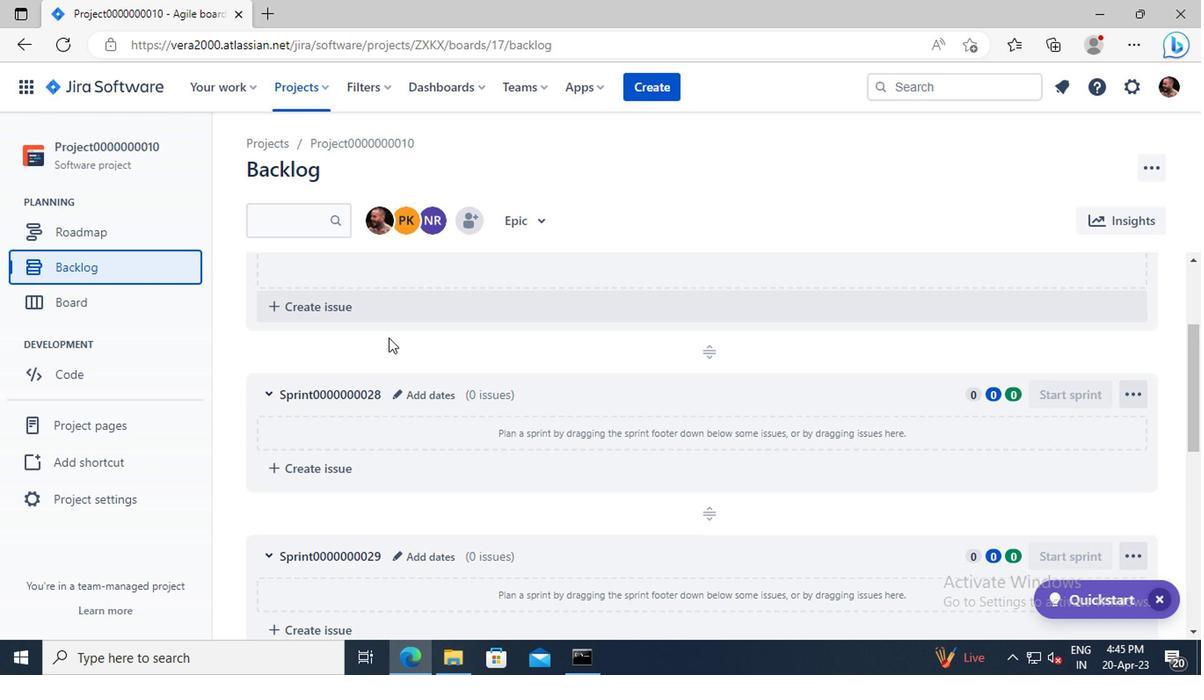 
Action: Mouse scrolled (384, 339) with delta (0, 0)
Screenshot: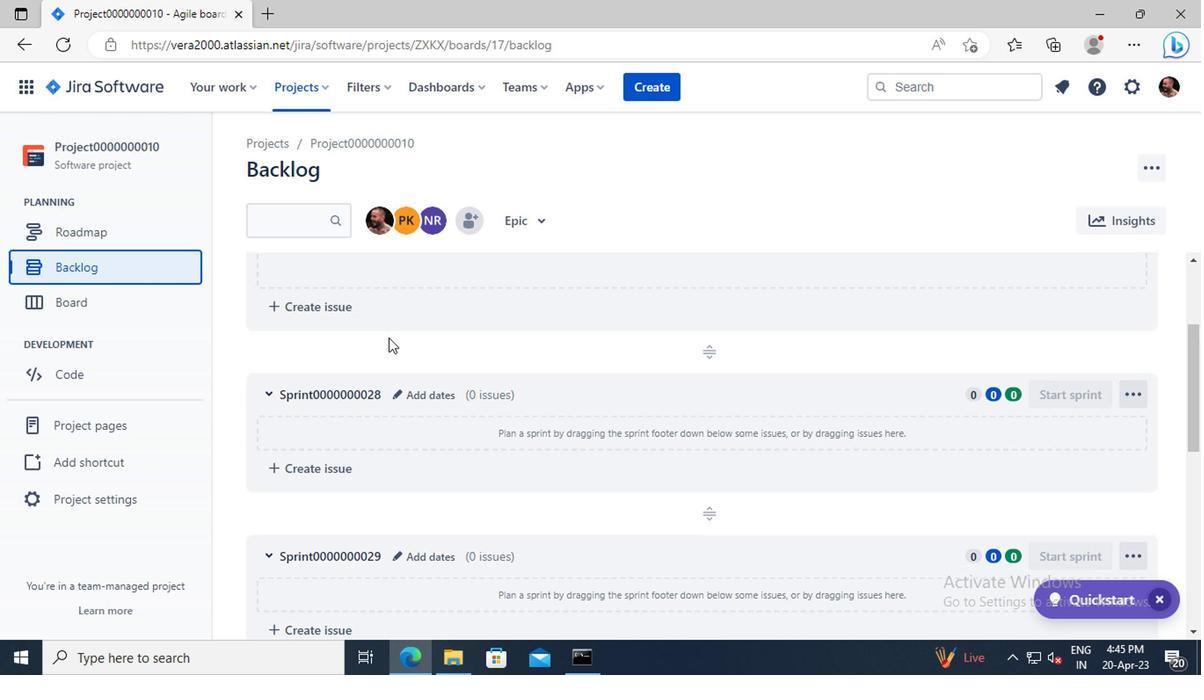 
Action: Mouse scrolled (384, 339) with delta (0, 0)
Screenshot: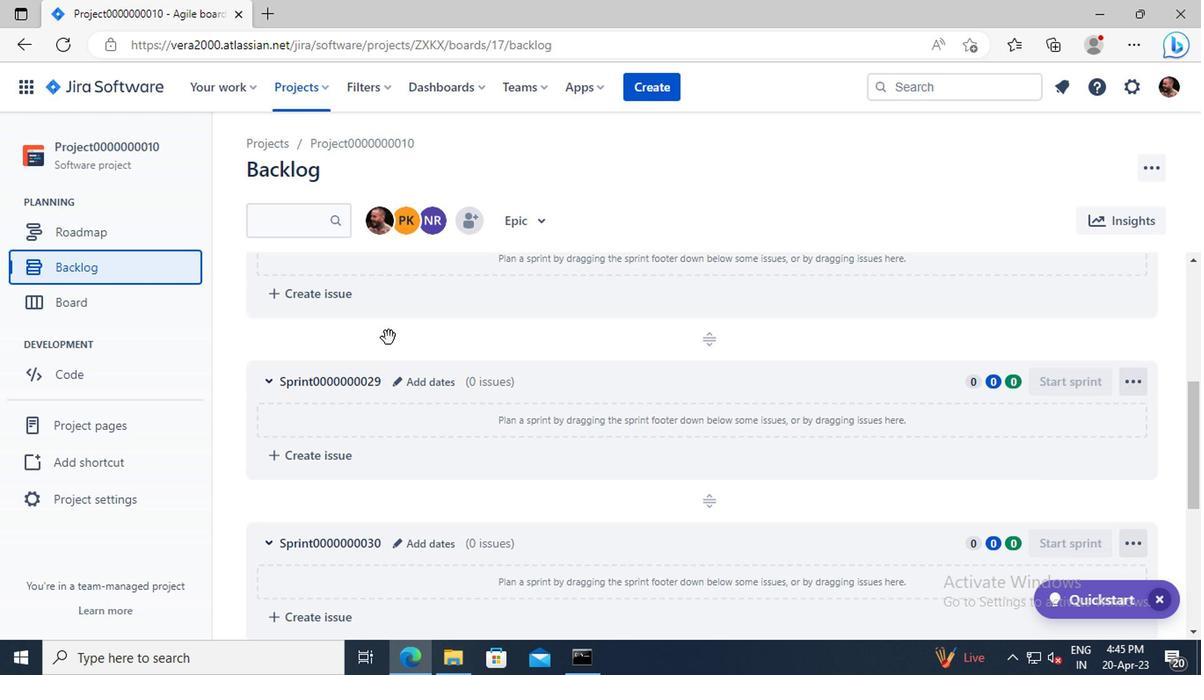 
Action: Mouse scrolled (384, 339) with delta (0, 0)
Screenshot: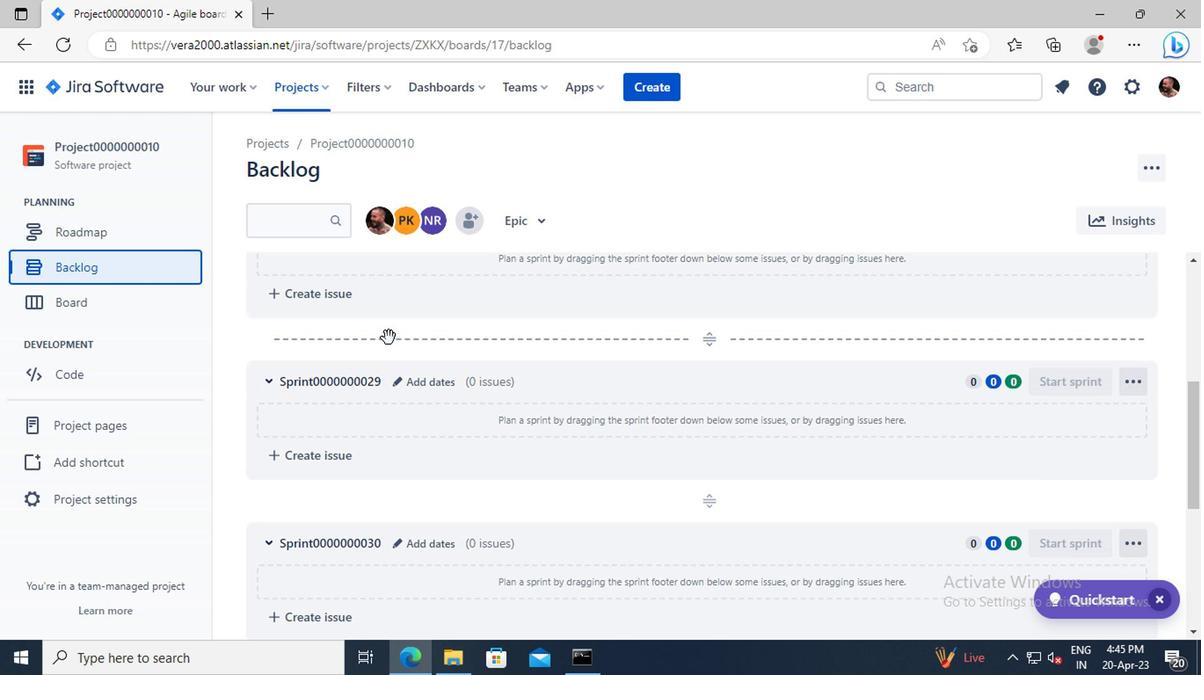 
Action: Mouse scrolled (384, 339) with delta (0, 0)
Screenshot: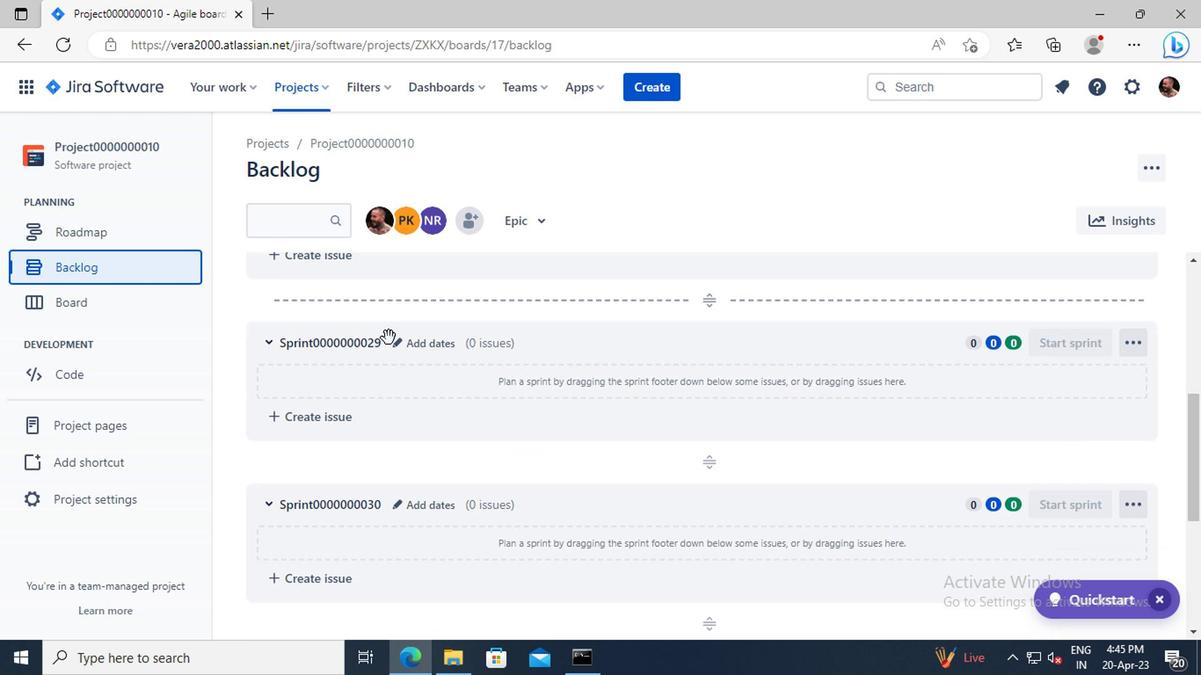 
Action: Mouse scrolled (384, 339) with delta (0, 0)
Screenshot: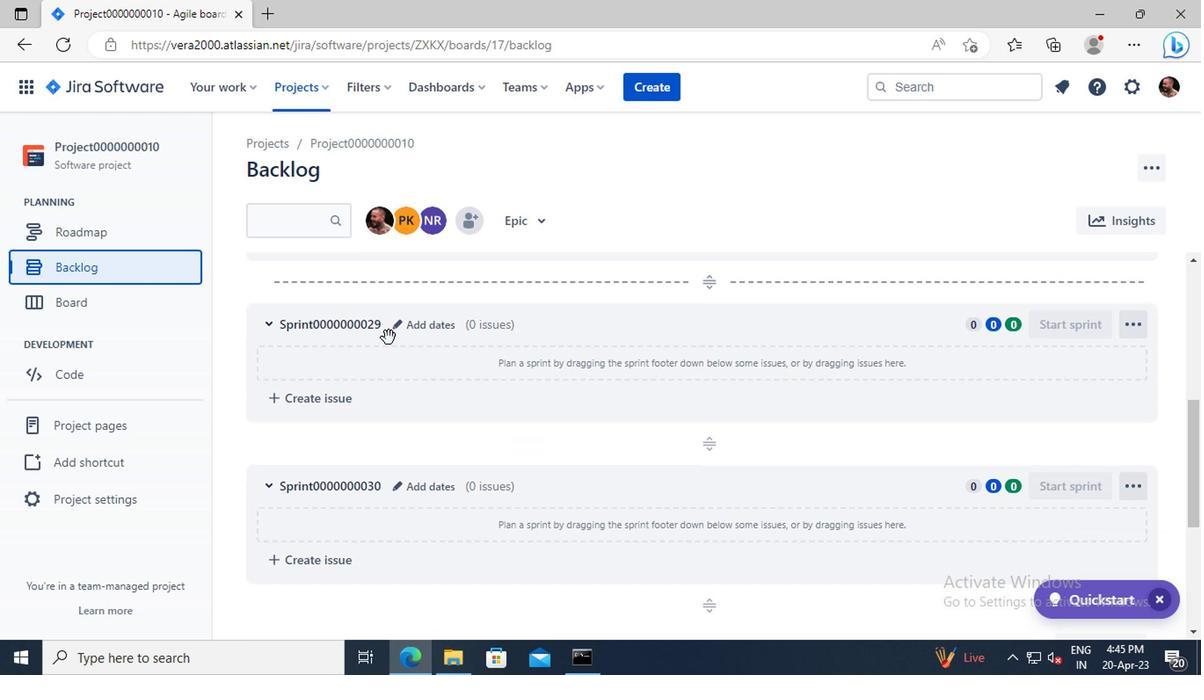 
Action: Mouse scrolled (384, 339) with delta (0, 0)
Screenshot: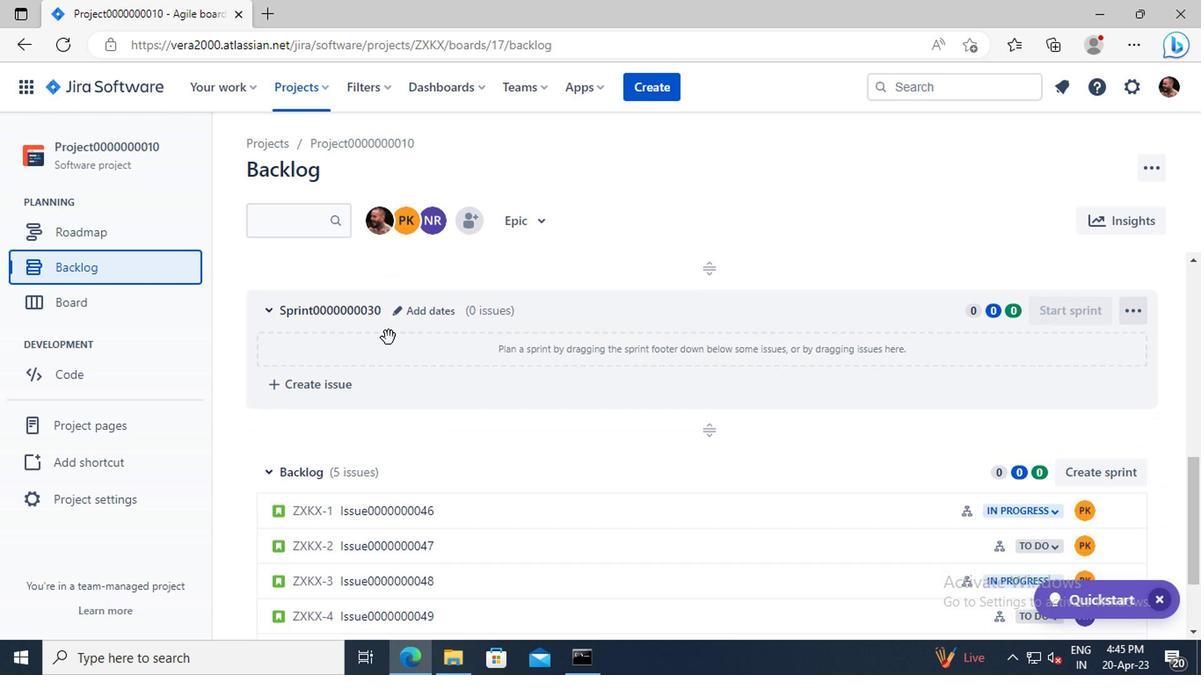 
Action: Mouse scrolled (384, 339) with delta (0, 0)
Screenshot: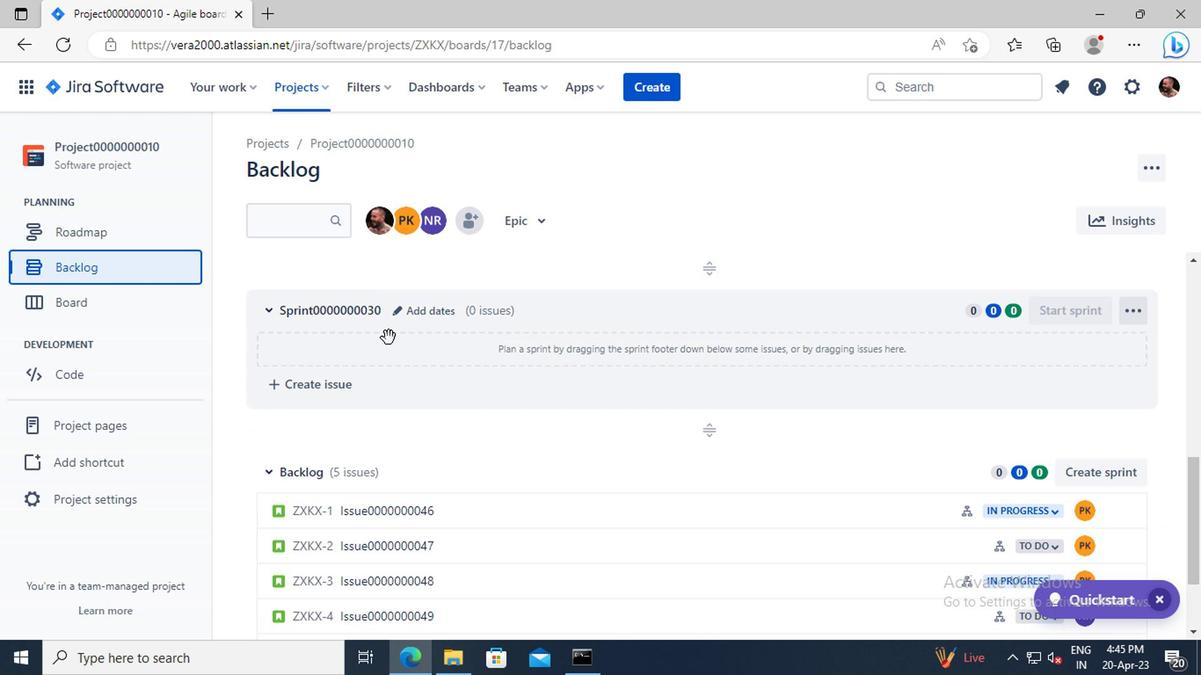 
Action: Mouse moved to (1107, 391)
Screenshot: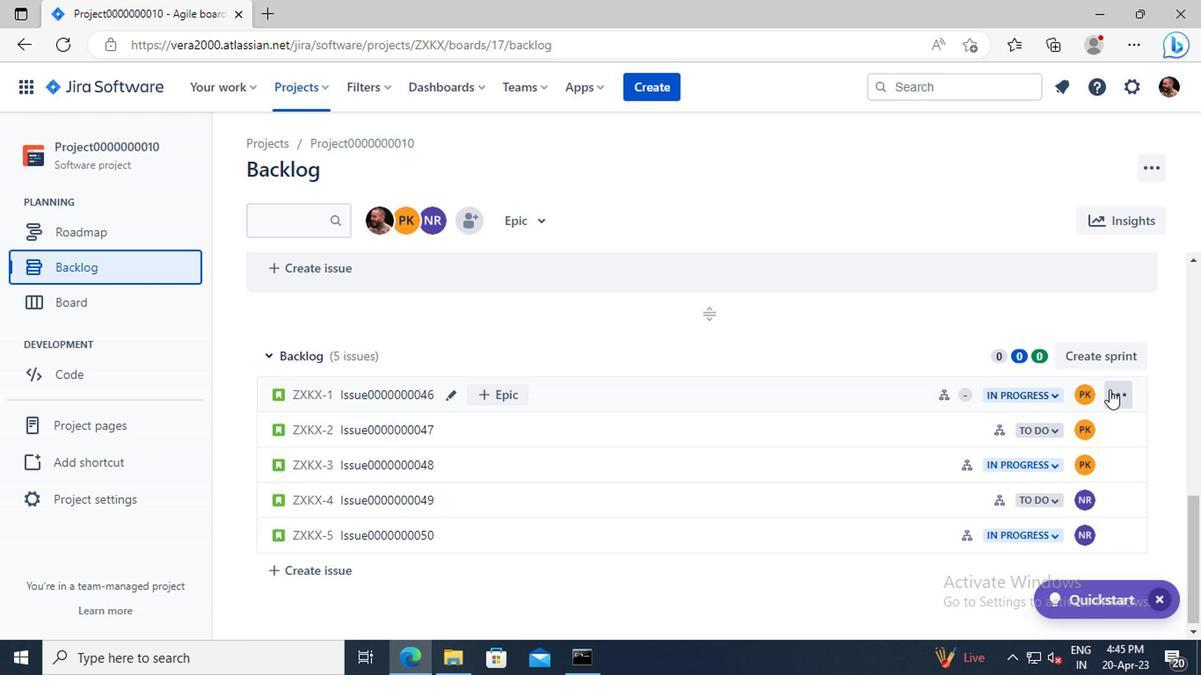 
Action: Mouse pressed left at (1107, 391)
Screenshot: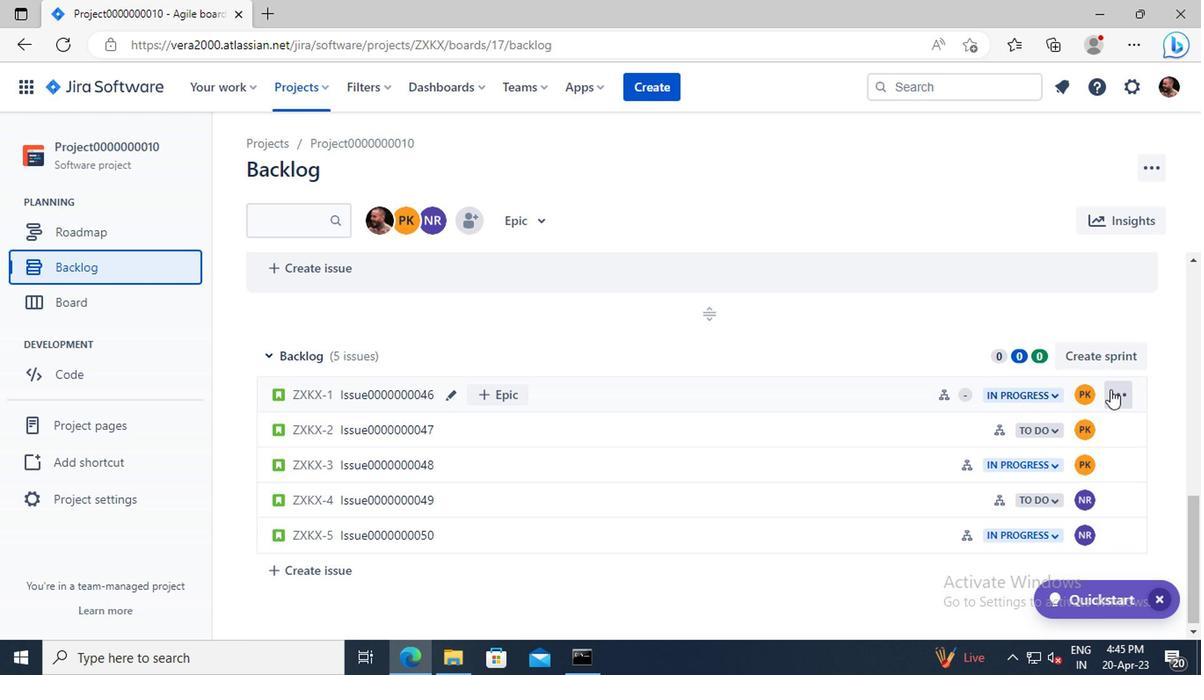 
Action: Mouse moved to (1064, 300)
Screenshot: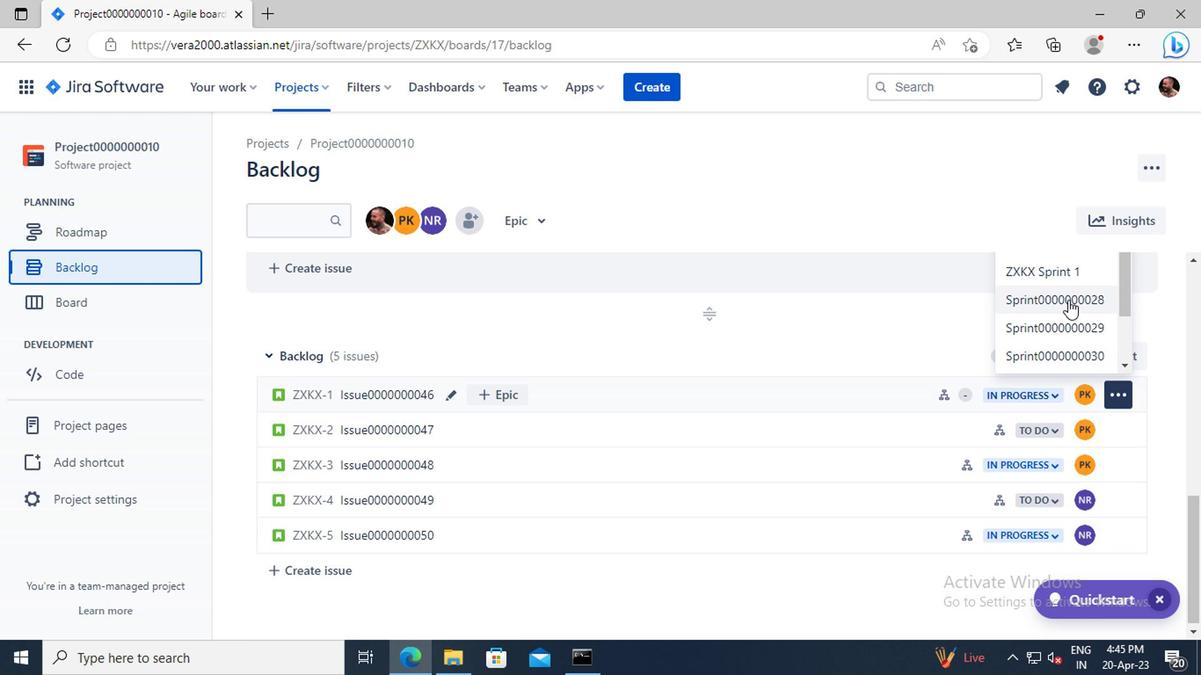 
Action: Mouse pressed left at (1064, 300)
Screenshot: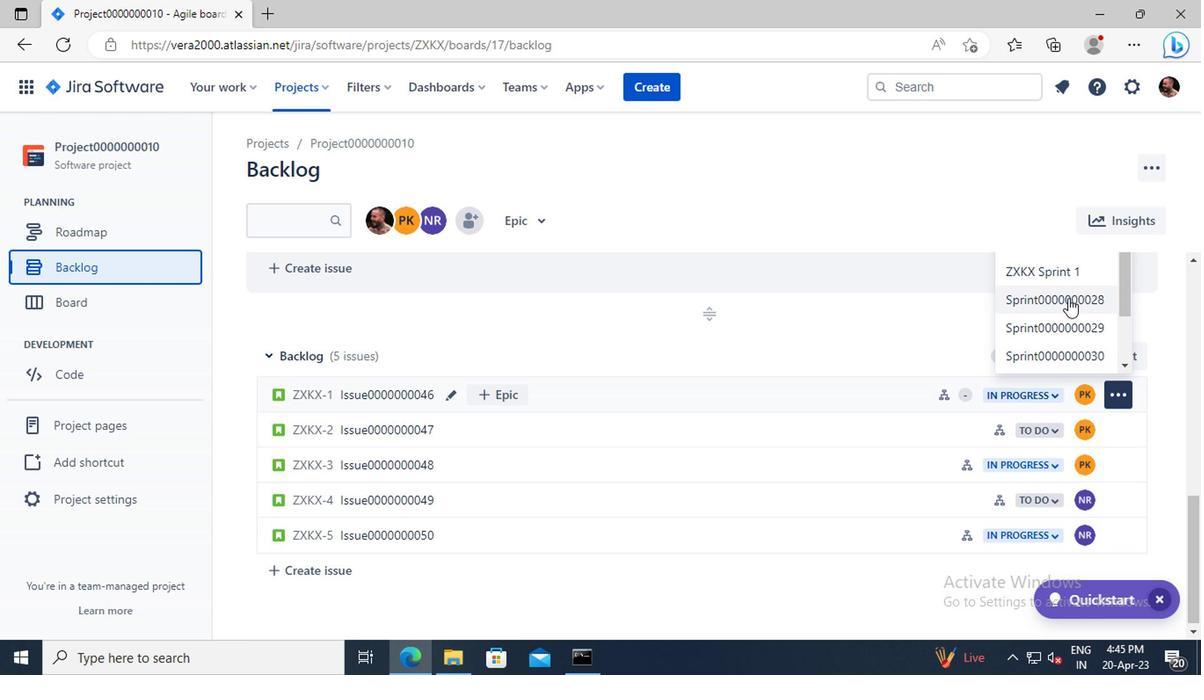 
Action: Mouse moved to (1064, 300)
Screenshot: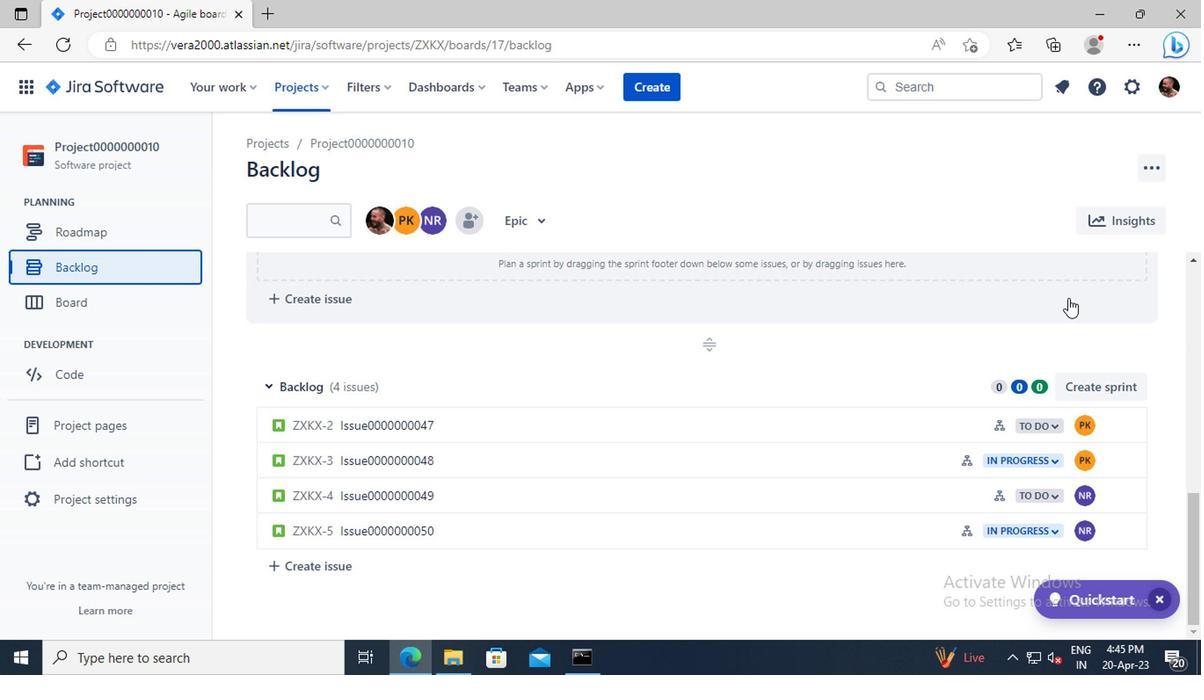 
